 Task: Add an event with the title Second Monthly Progress Report, date '2023/12/27', time 7:00 AM to 9:00 AMand add a description: Throughout the workshop, participants will engage in a series of activities, exercises, and practice sessions that focus on refining their presentation skills. These activities are designed to provide hands-on experience and valuable feedback to help participants improve their delivery style and create compelling presentations., put the event into Blue category, logged in from the account softage.2@softage.netand send the event invitation to softage.9@softage.net and softage.10@softage.net. Set a reminder for the event 5 minutes before
Action: Mouse moved to (96, 94)
Screenshot: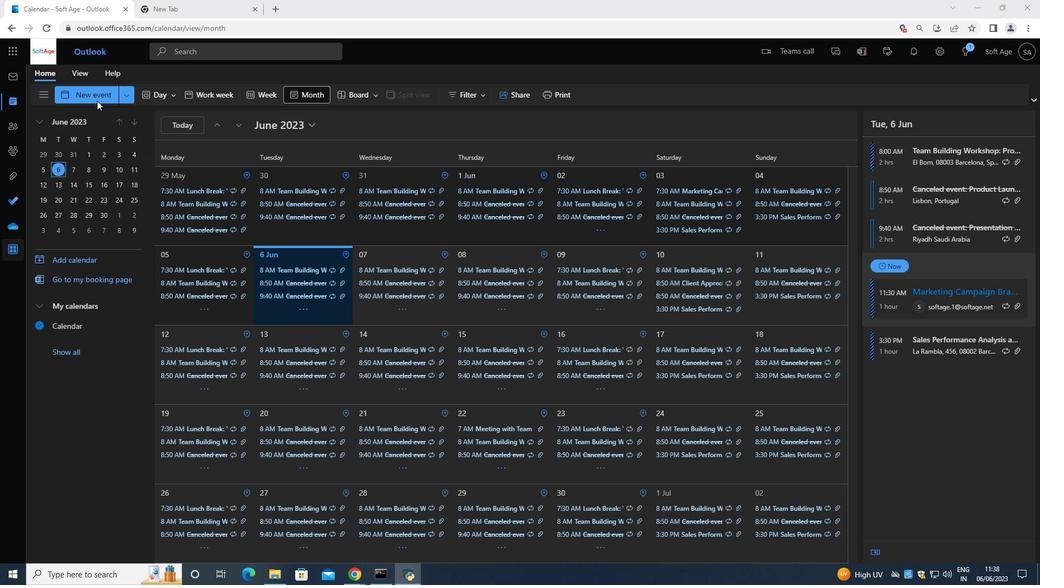 
Action: Mouse pressed left at (96, 94)
Screenshot: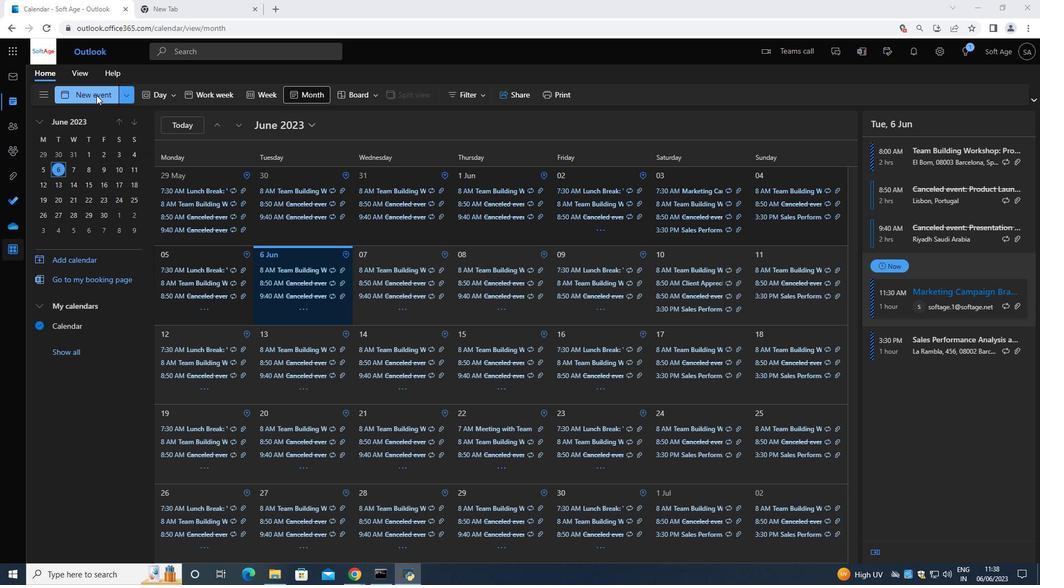 
Action: Mouse moved to (292, 153)
Screenshot: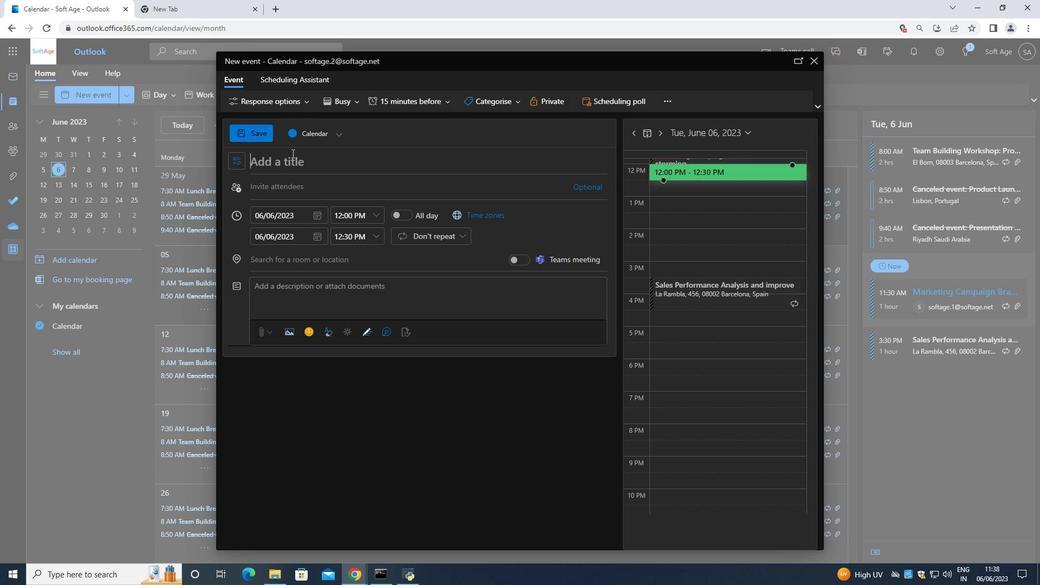 
Action: Mouse pressed left at (292, 153)
Screenshot: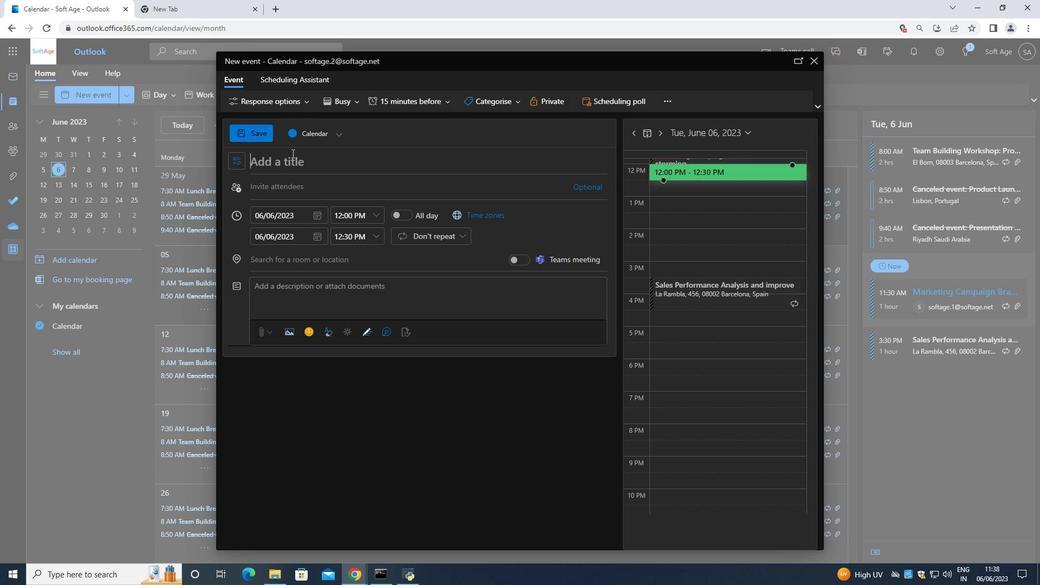
Action: Mouse moved to (330, 178)
Screenshot: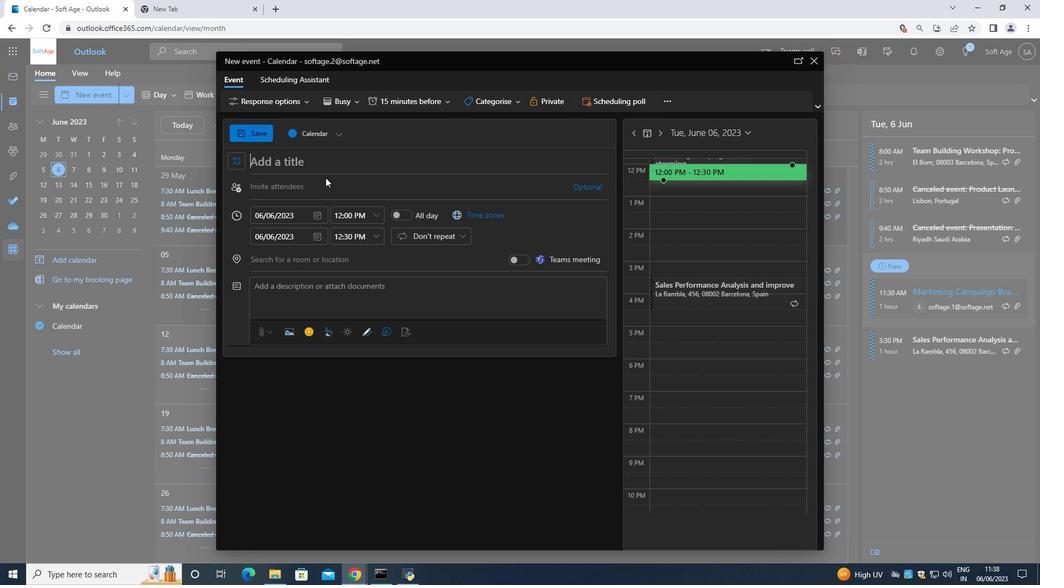 
Action: Key pressed <Key.shift>Second<Key.space><Key.shift>Monthly<Key.space><Key.shift>Progress<Key.space><Key.shift>Report<Key.space>
Screenshot: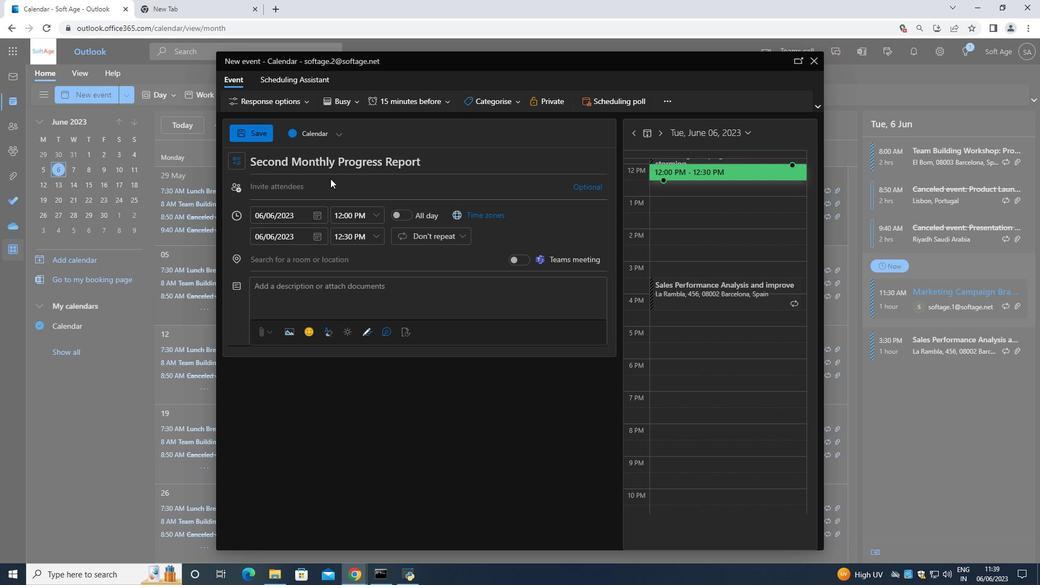 
Action: Mouse moved to (319, 210)
Screenshot: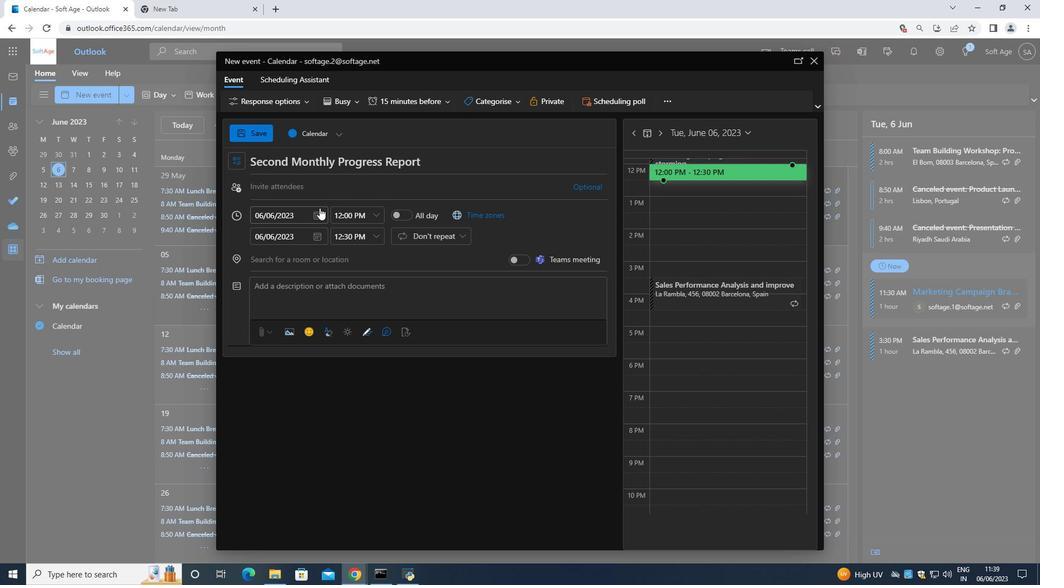 
Action: Mouse pressed left at (319, 210)
Screenshot: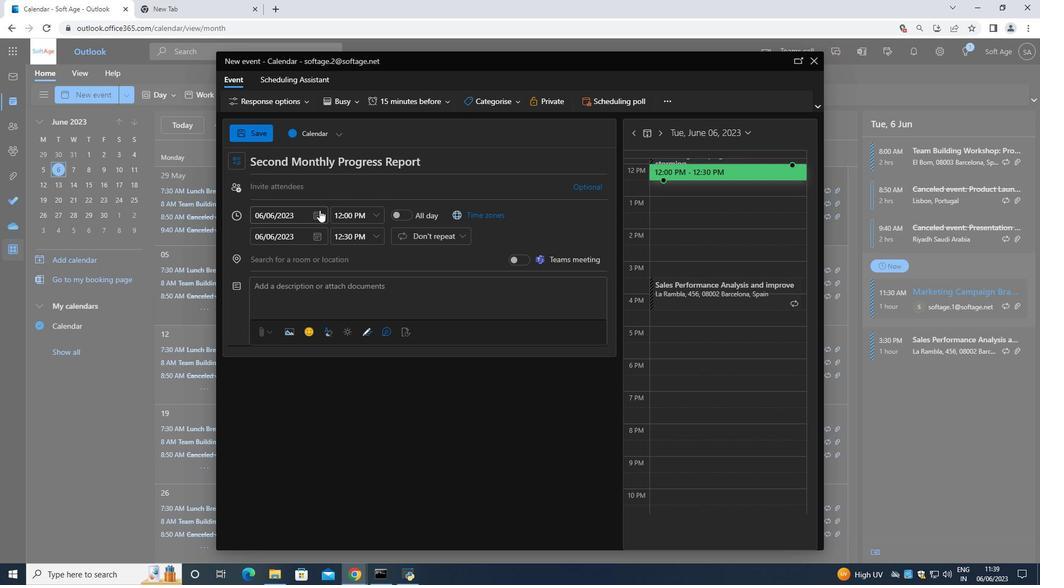 
Action: Mouse moved to (351, 236)
Screenshot: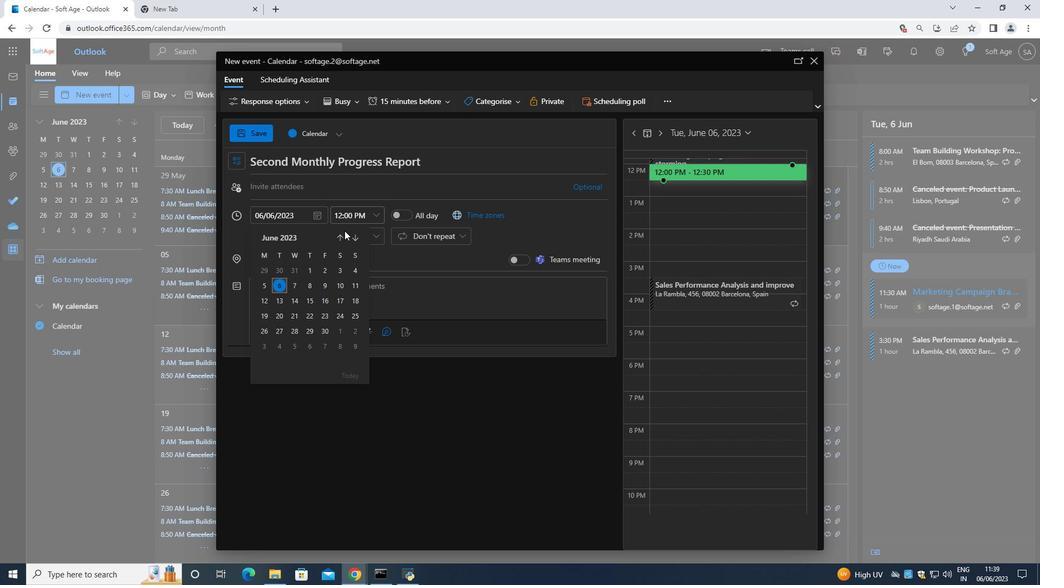 
Action: Mouse pressed left at (351, 236)
Screenshot: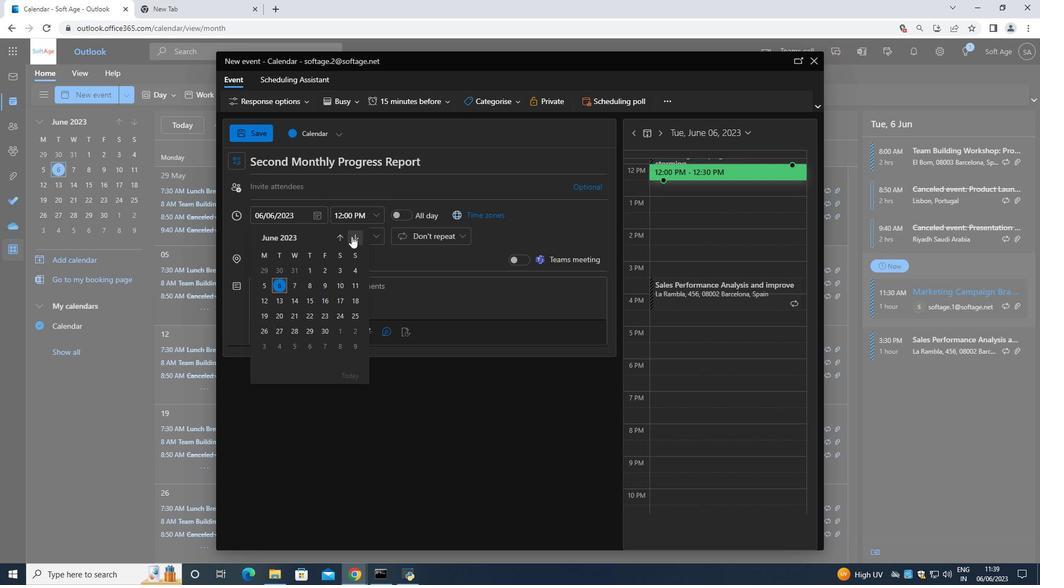 
Action: Mouse pressed left at (351, 236)
Screenshot: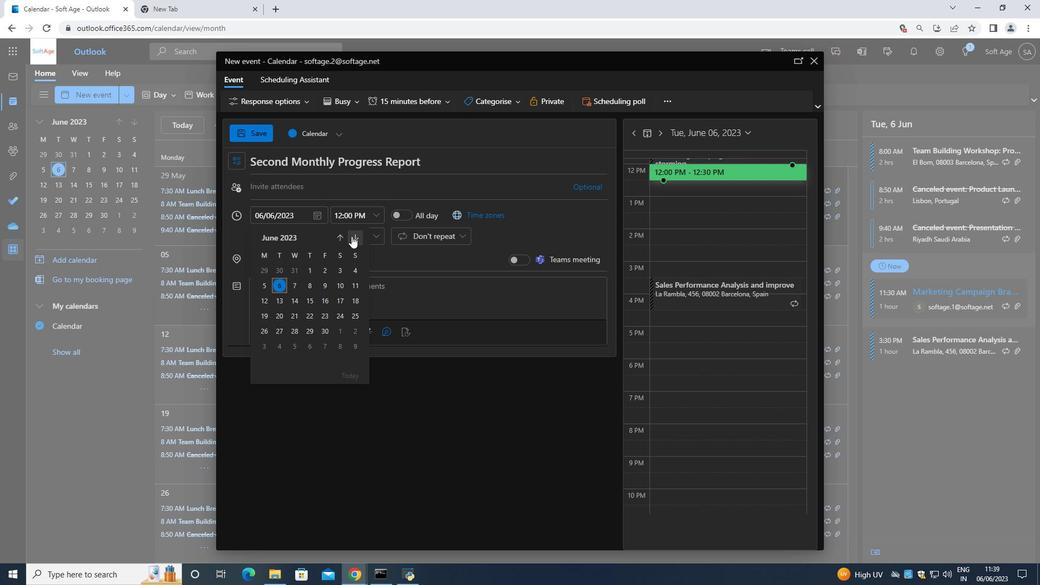 
Action: Mouse pressed left at (351, 236)
Screenshot: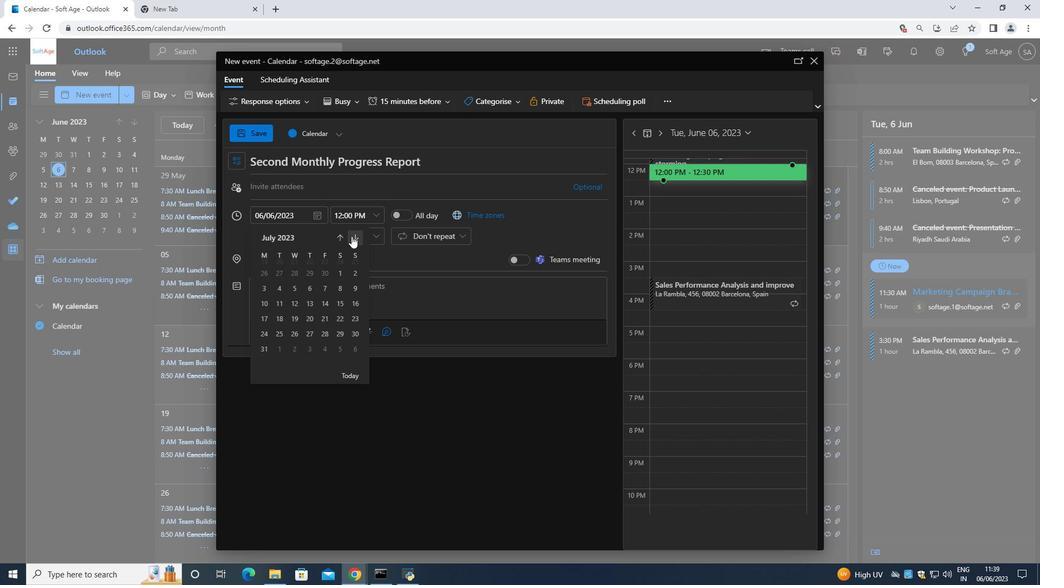 
Action: Mouse pressed left at (351, 236)
Screenshot: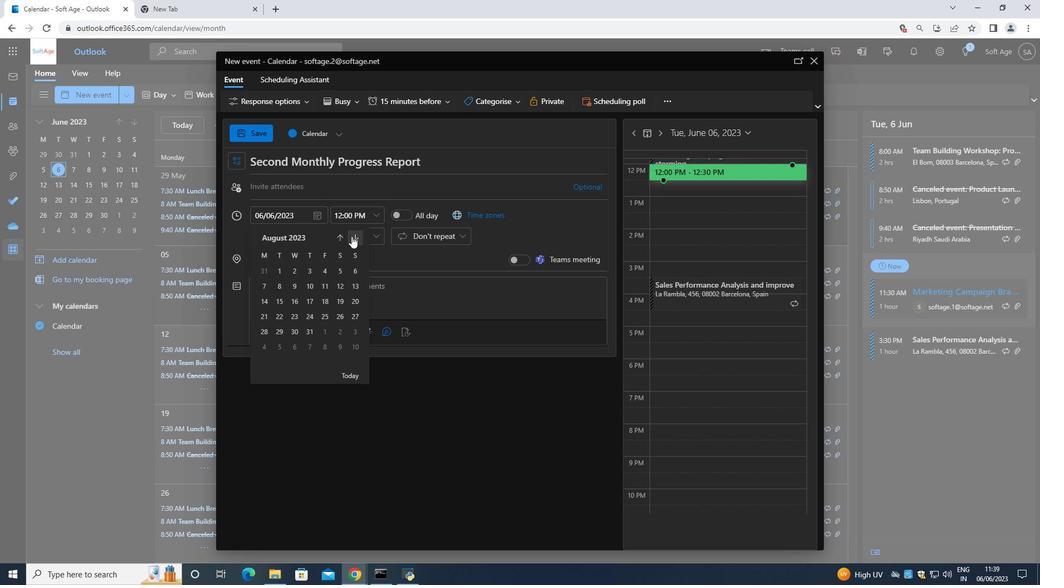 
Action: Mouse pressed left at (351, 236)
Screenshot: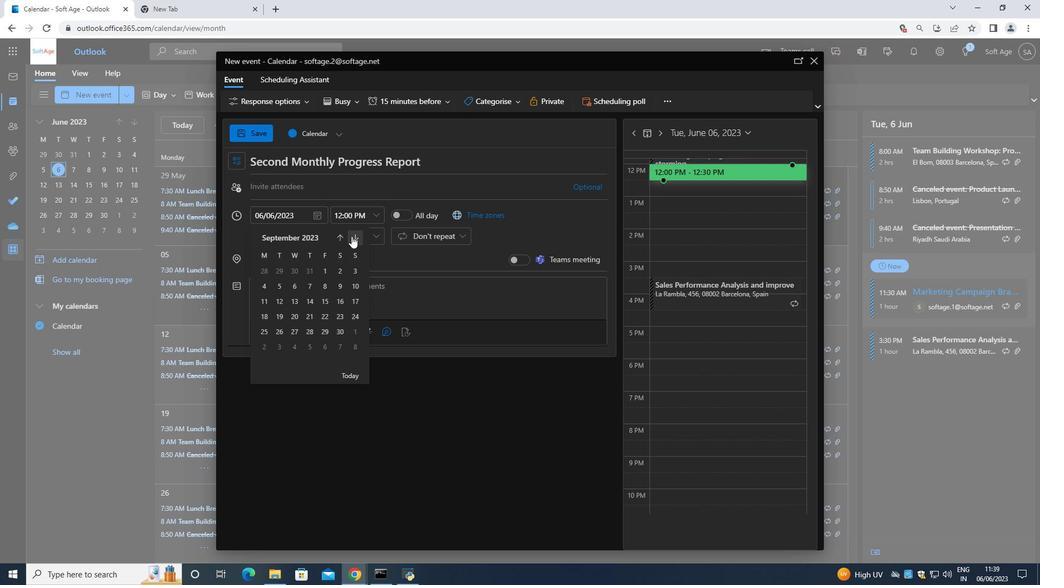 
Action: Mouse pressed left at (351, 236)
Screenshot: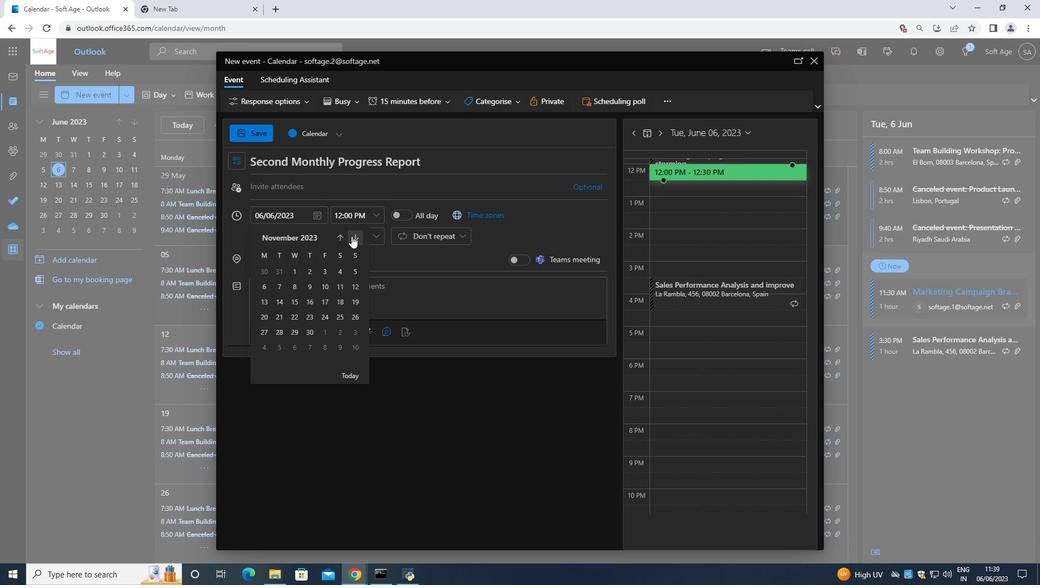 
Action: Mouse moved to (292, 327)
Screenshot: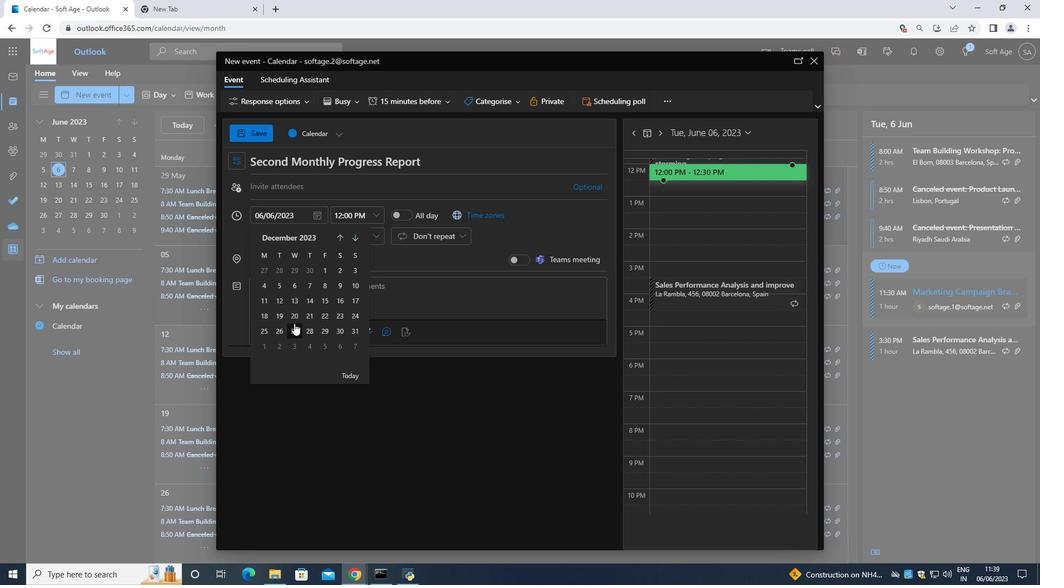 
Action: Mouse pressed left at (292, 327)
Screenshot: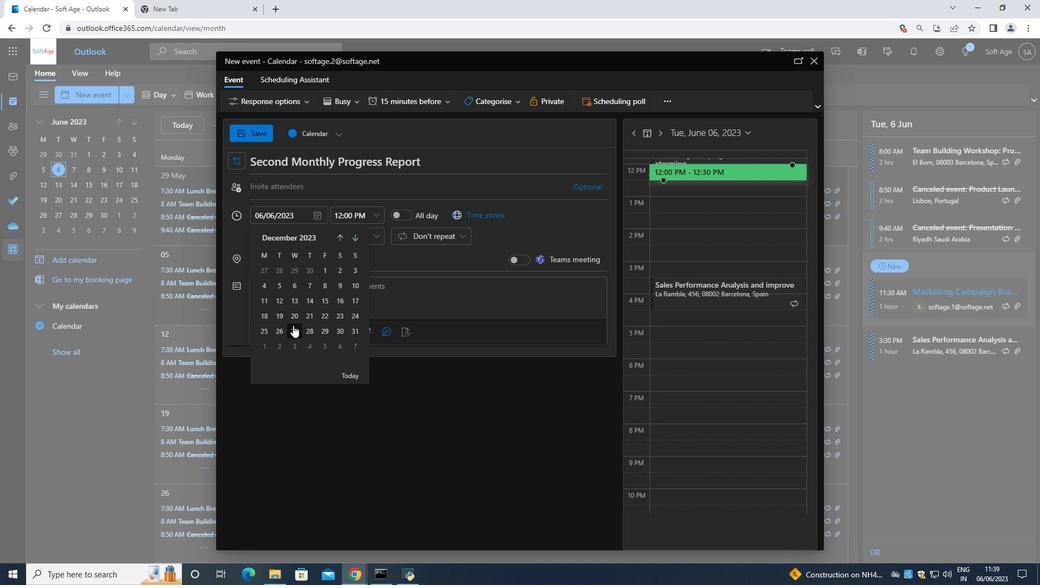 
Action: Mouse moved to (378, 211)
Screenshot: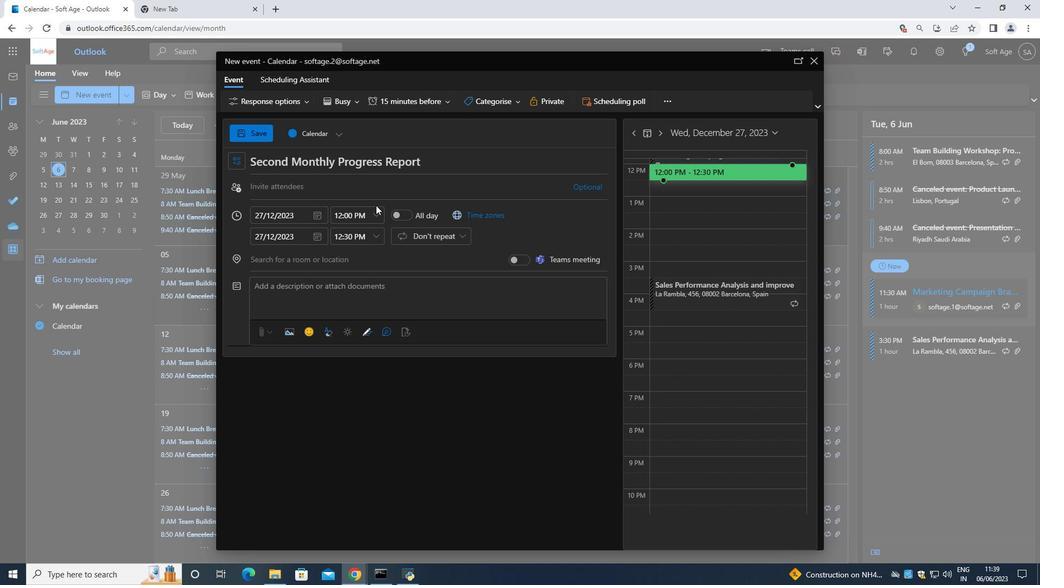 
Action: Mouse pressed left at (378, 211)
Screenshot: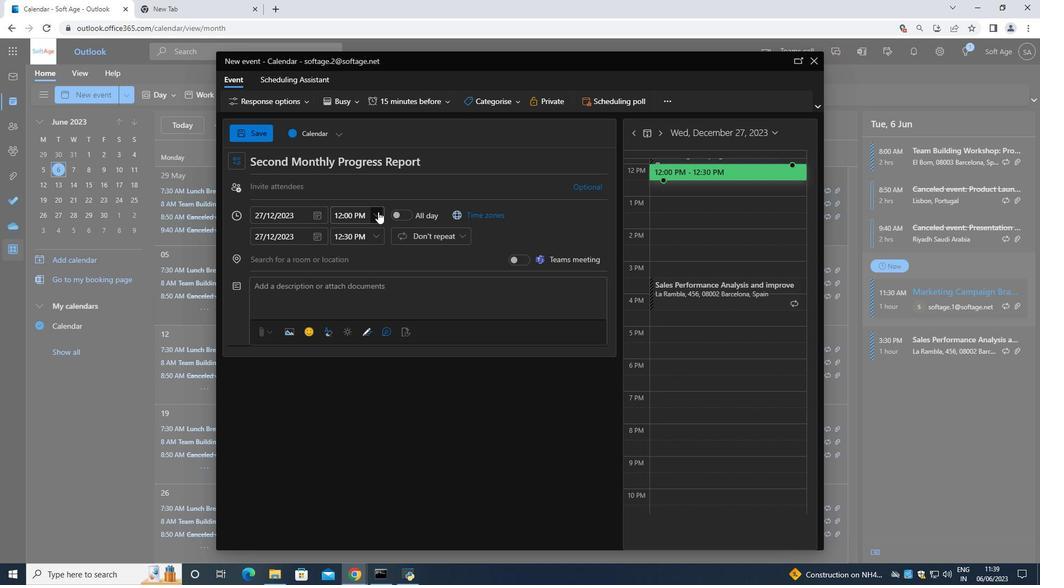 
Action: Mouse moved to (379, 223)
Screenshot: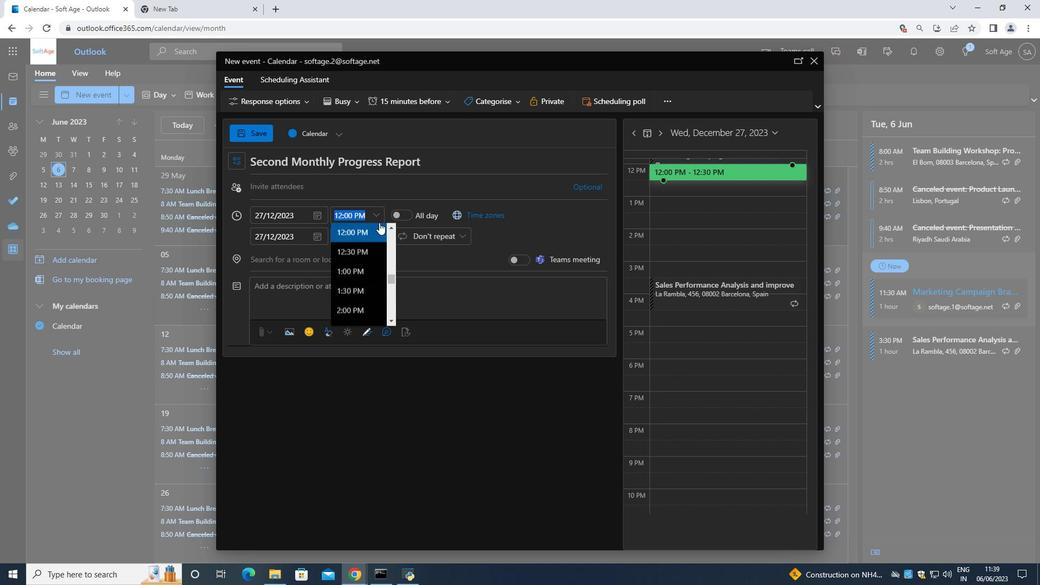 
Action: Mouse scrolled (379, 223) with delta (0, 0)
Screenshot: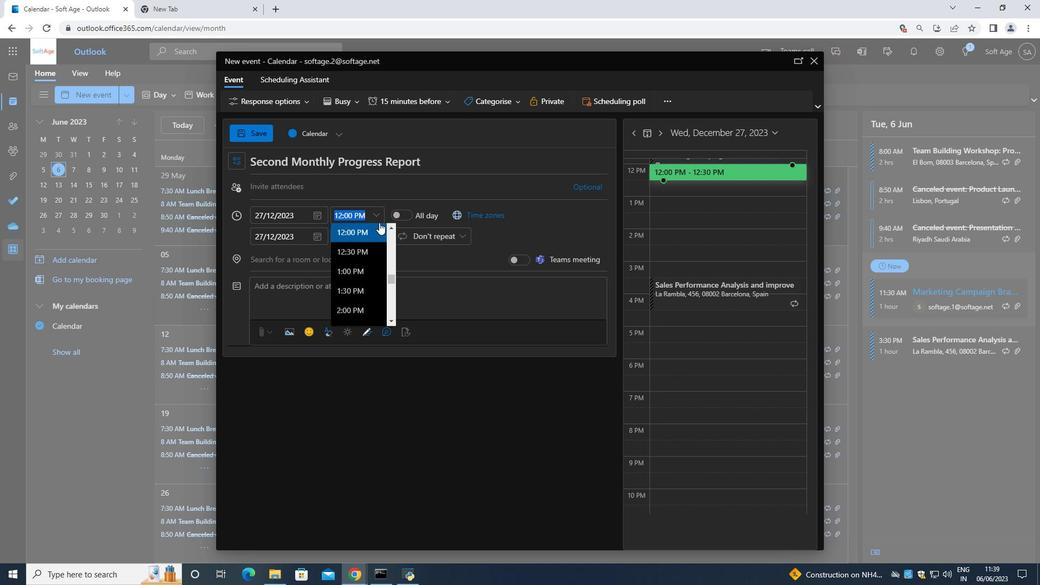 
Action: Mouse moved to (379, 223)
Screenshot: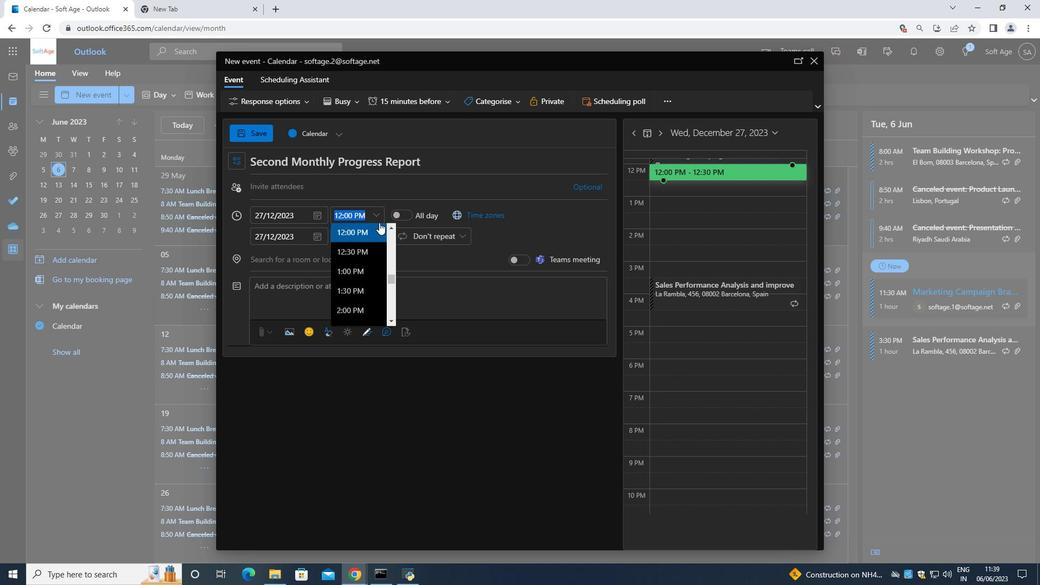 
Action: Mouse scrolled (379, 223) with delta (0, 0)
Screenshot: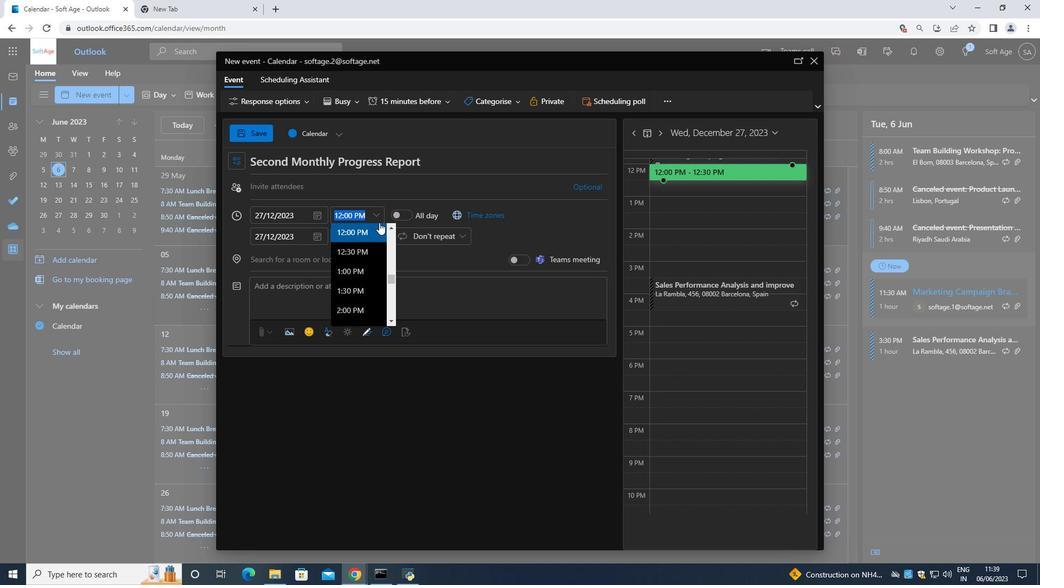 
Action: Mouse moved to (378, 223)
Screenshot: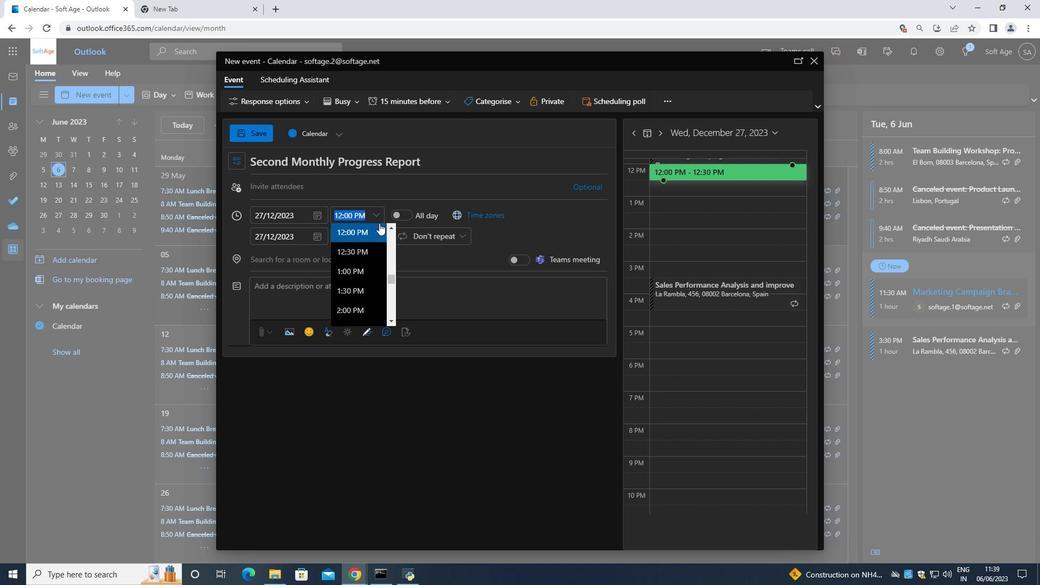 
Action: Mouse scrolled (379, 223) with delta (0, 0)
Screenshot: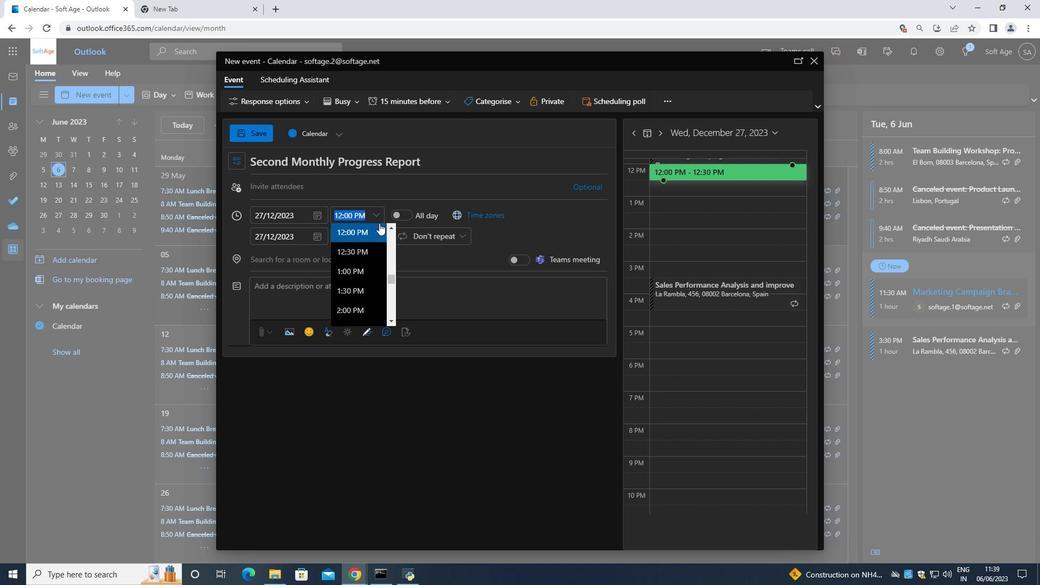 
Action: Mouse scrolled (378, 223) with delta (0, 0)
Screenshot: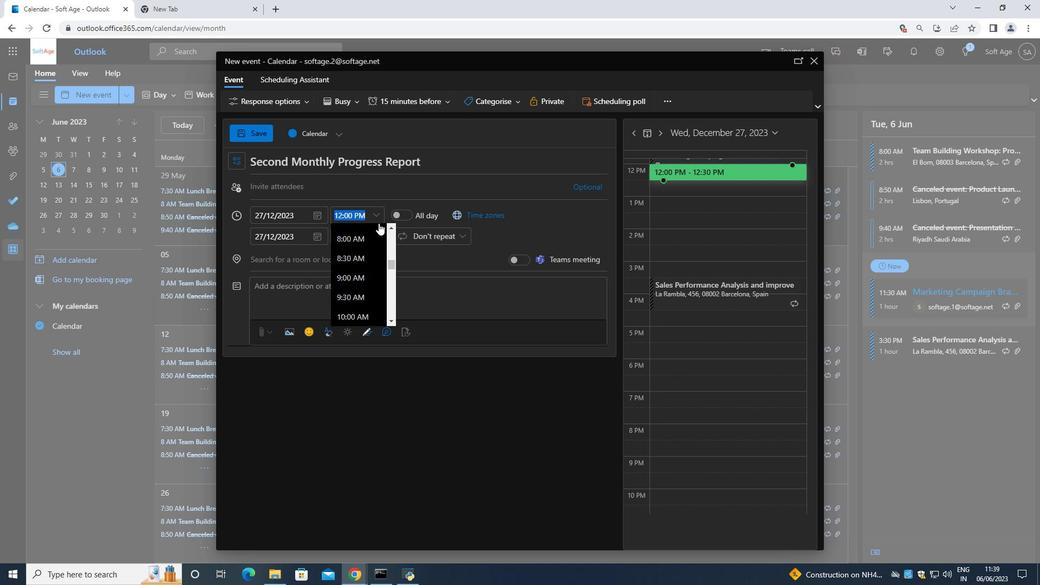 
Action: Mouse scrolled (378, 223) with delta (0, 0)
Screenshot: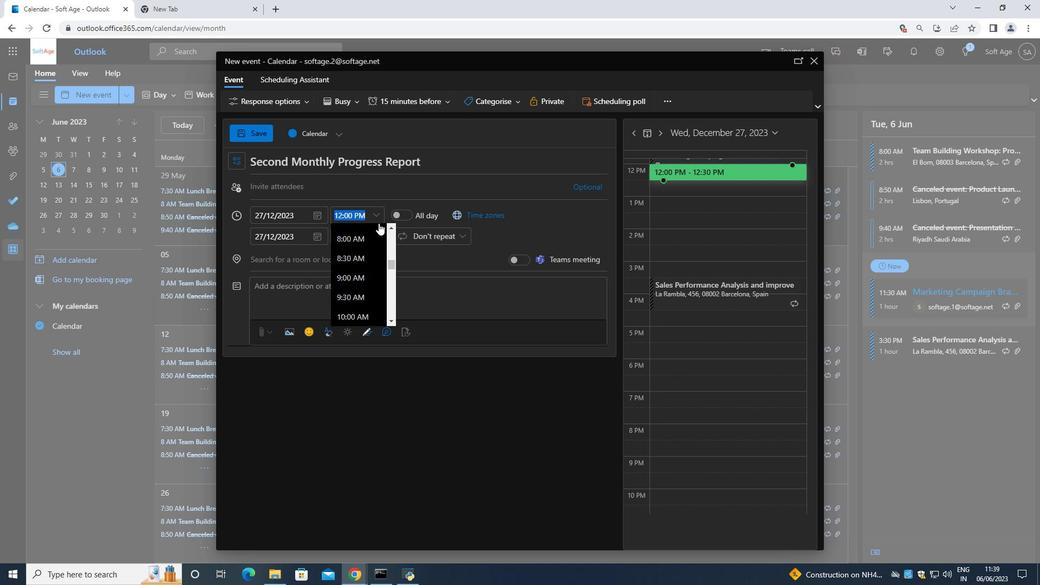 
Action: Mouse scrolled (378, 223) with delta (0, 0)
Screenshot: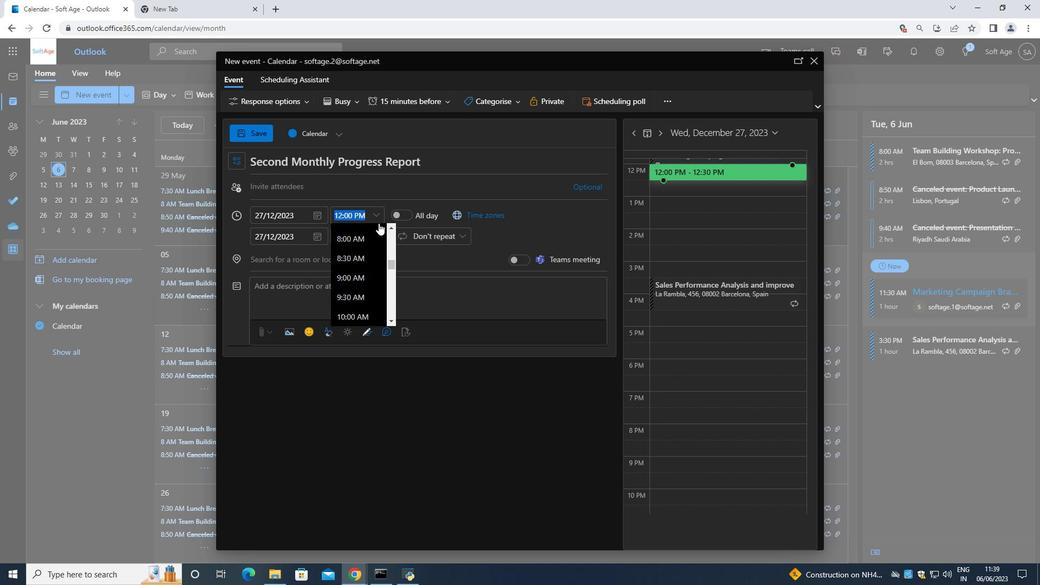 
Action: Mouse moved to (357, 293)
Screenshot: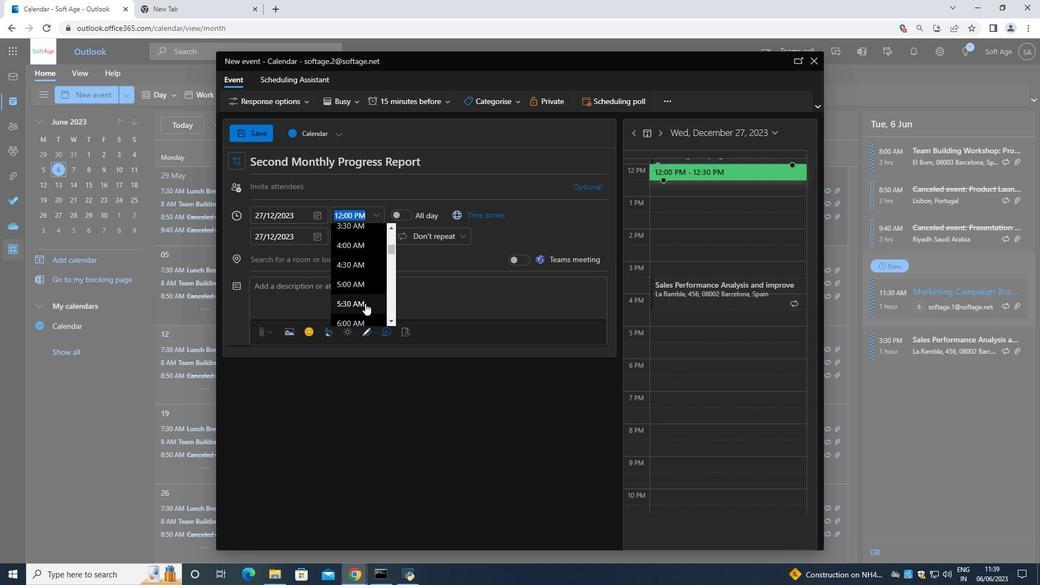 
Action: Mouse scrolled (357, 293) with delta (0, 0)
Screenshot: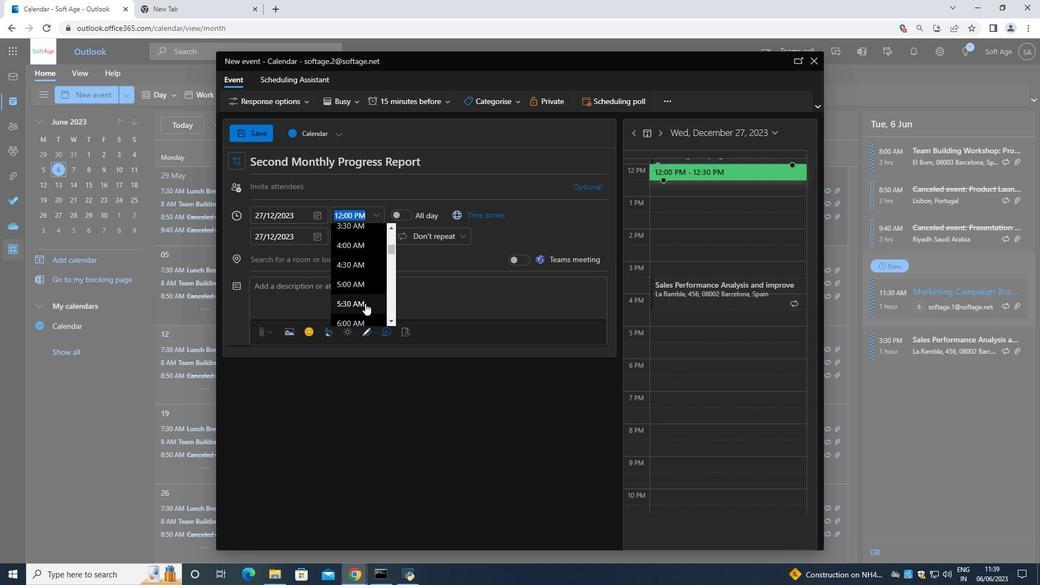 
Action: Mouse moved to (356, 287)
Screenshot: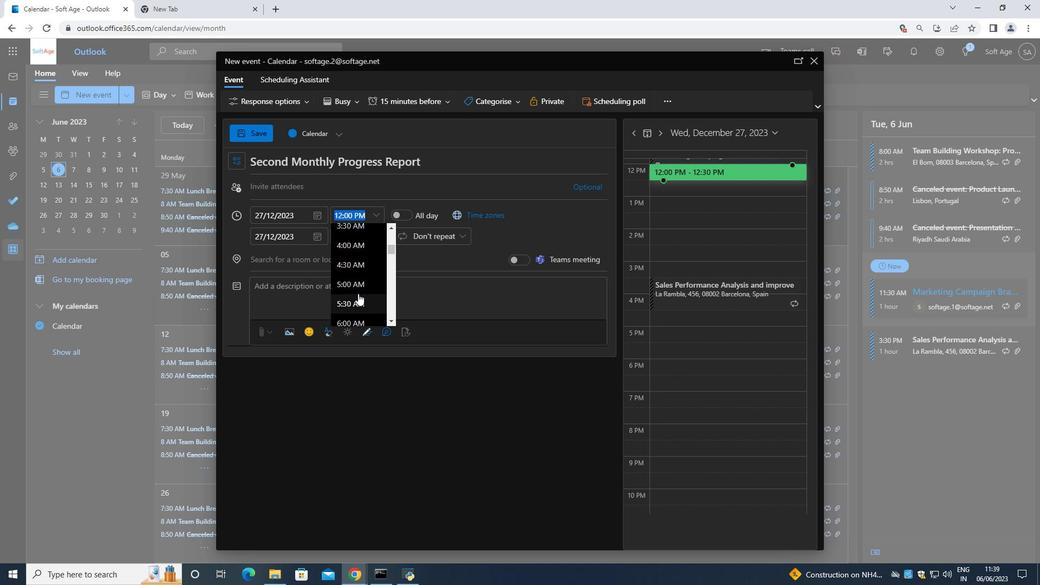 
Action: Mouse scrolled (356, 287) with delta (0, 0)
Screenshot: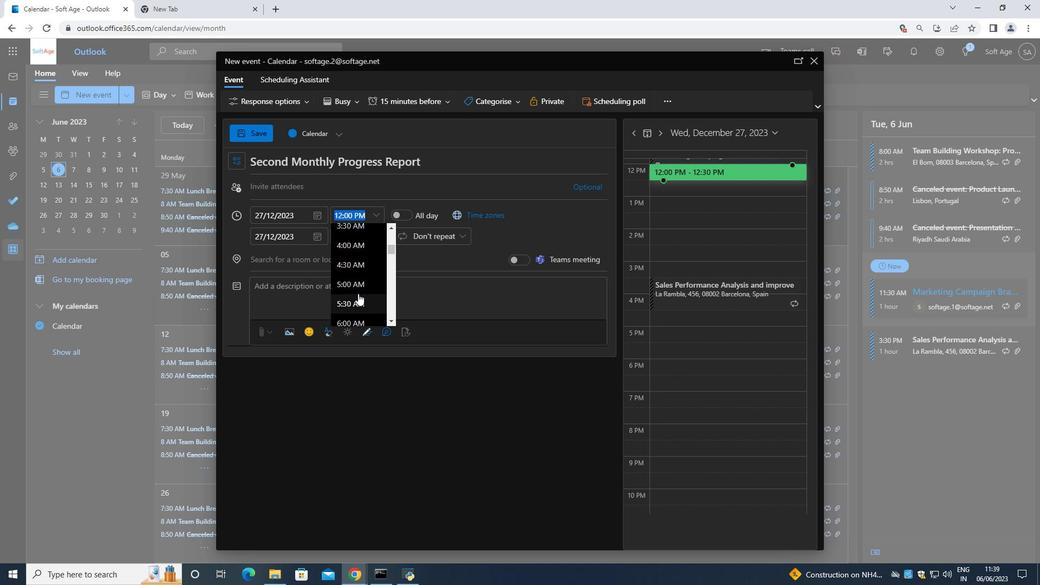 
Action: Mouse moved to (354, 287)
Screenshot: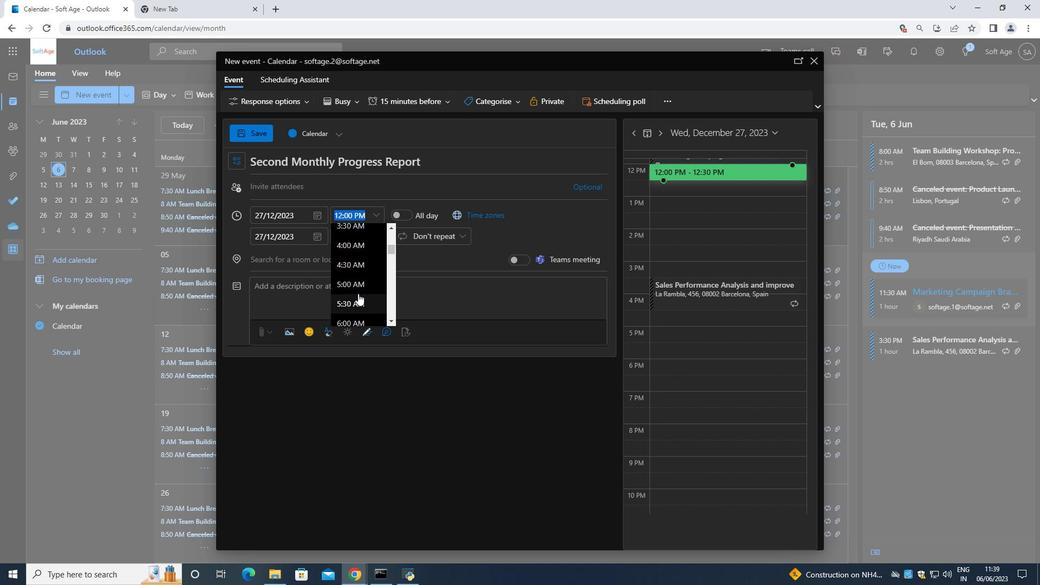
Action: Mouse scrolled (354, 286) with delta (0, 0)
Screenshot: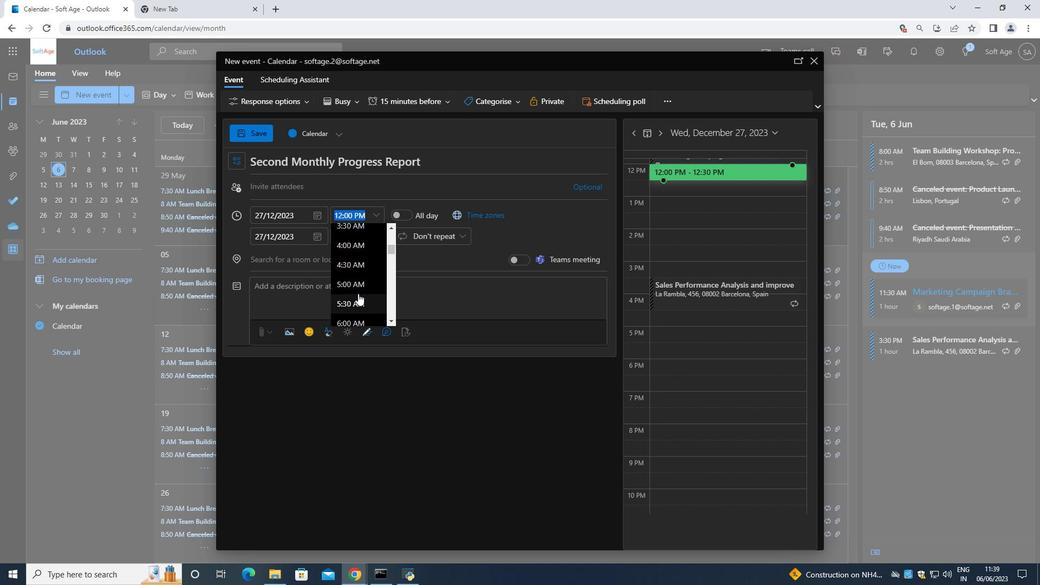 
Action: Mouse moved to (355, 263)
Screenshot: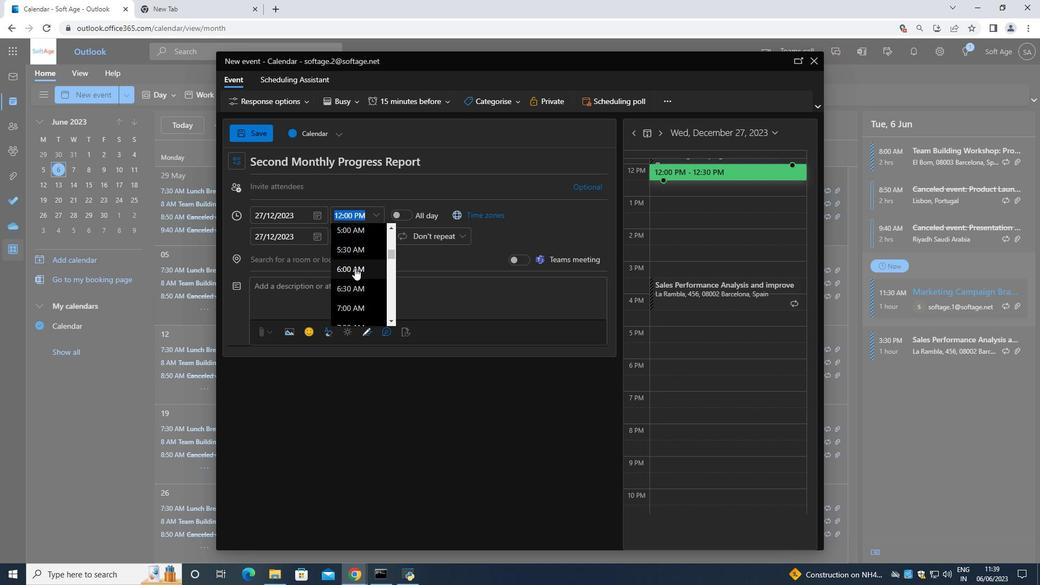 
Action: Mouse scrolled (355, 263) with delta (0, 0)
Screenshot: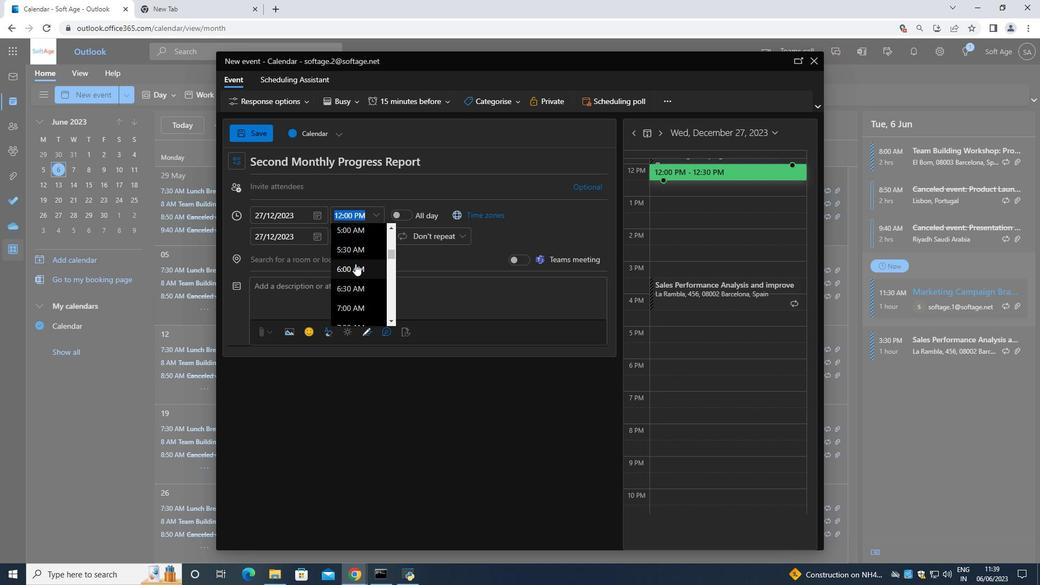 
Action: Mouse moved to (354, 255)
Screenshot: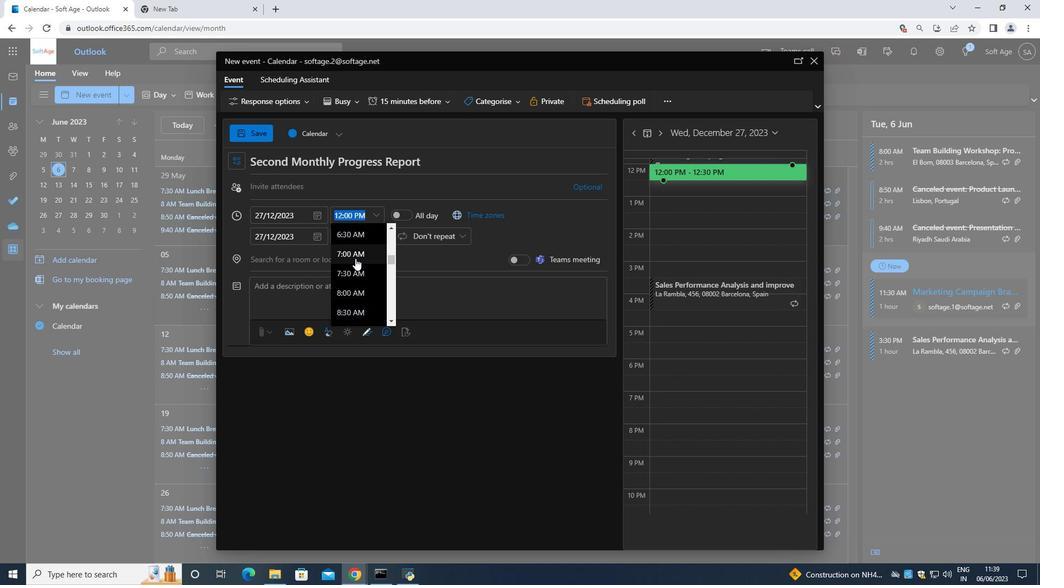 
Action: Mouse pressed left at (354, 255)
Screenshot: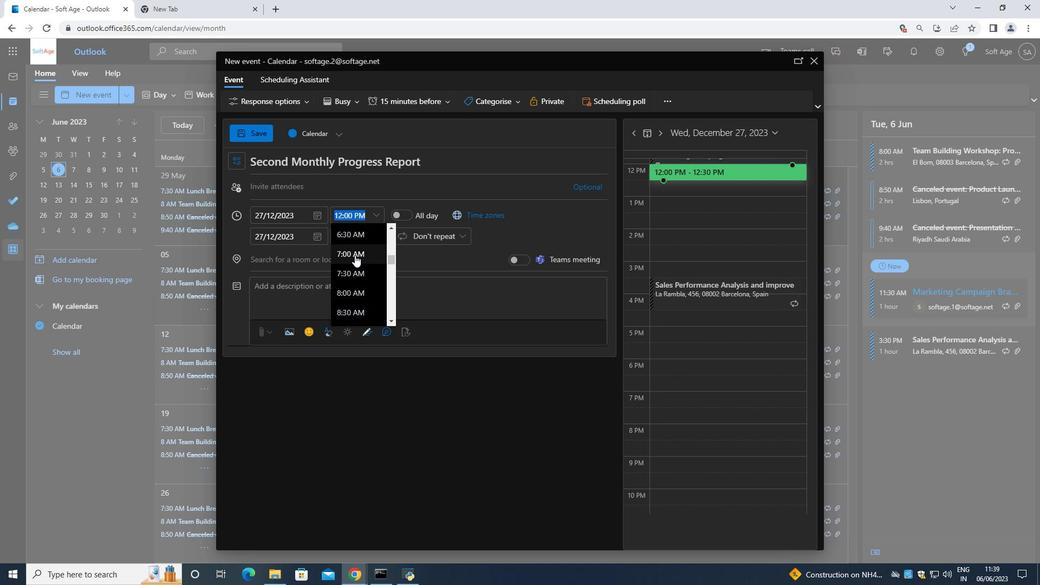 
Action: Mouse moved to (376, 237)
Screenshot: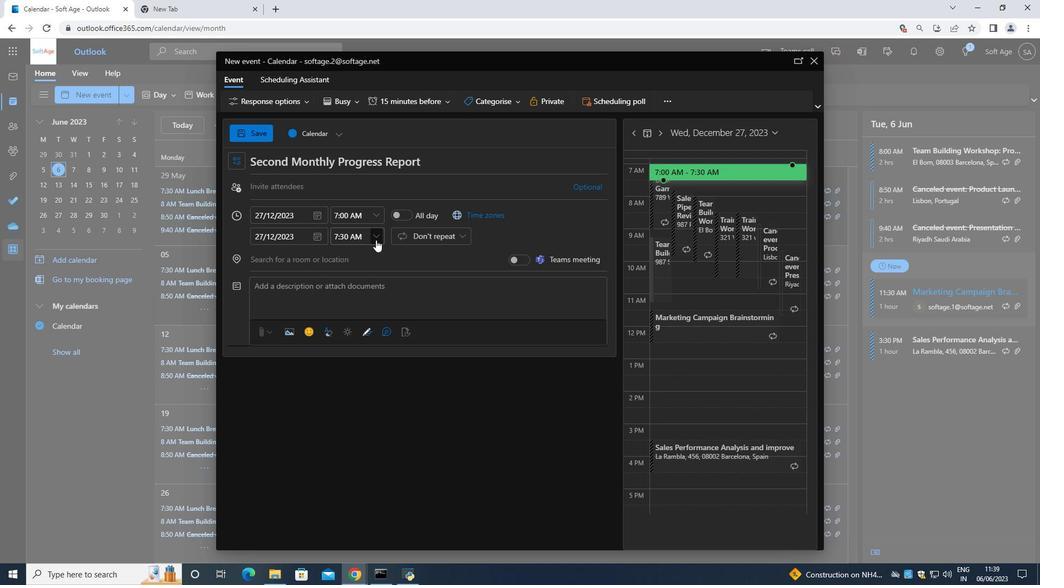 
Action: Mouse pressed left at (376, 237)
Screenshot: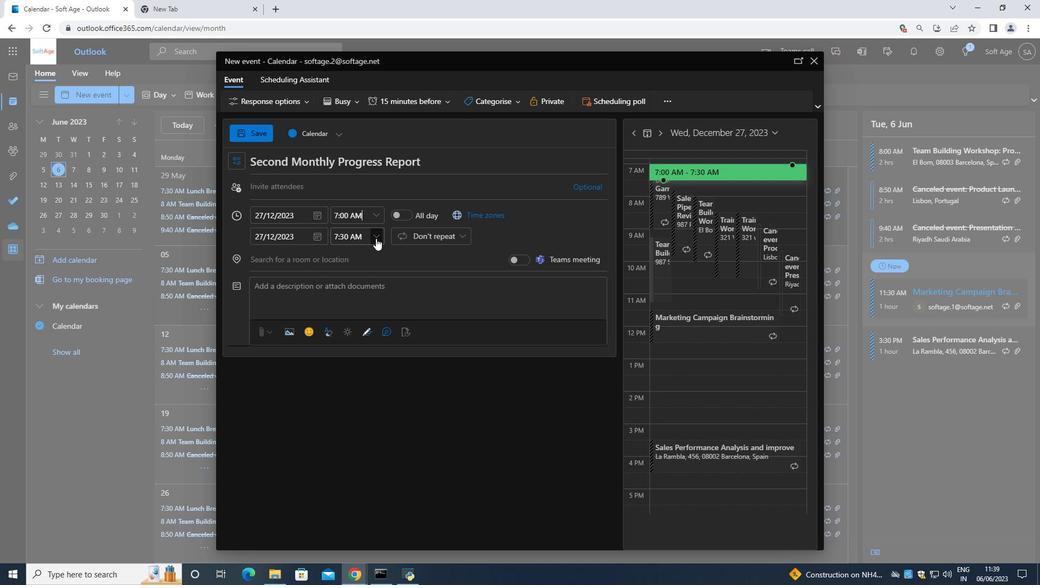 
Action: Mouse moved to (357, 306)
Screenshot: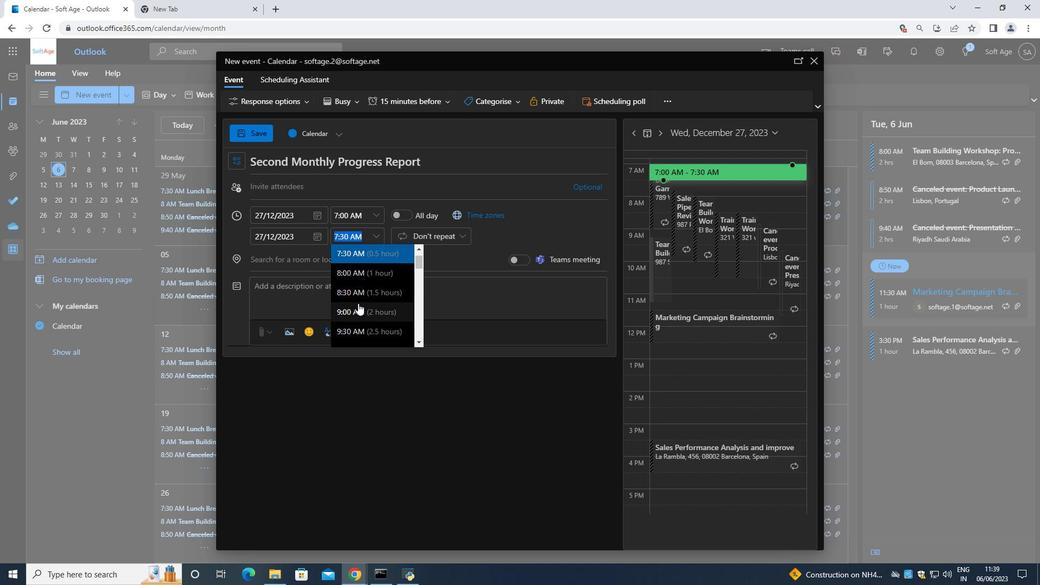 
Action: Mouse pressed left at (357, 306)
Screenshot: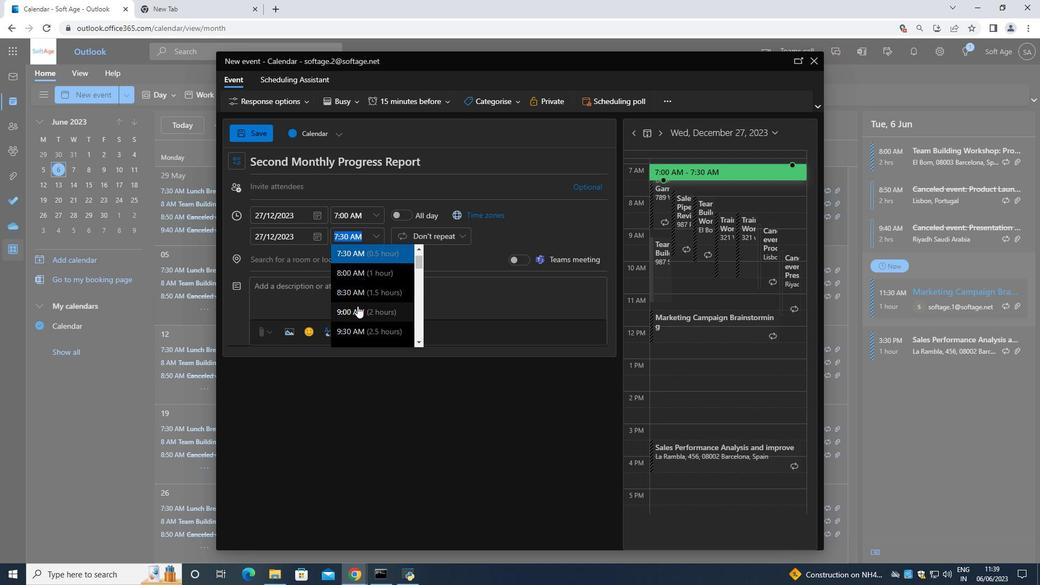 
Action: Mouse moved to (360, 293)
Screenshot: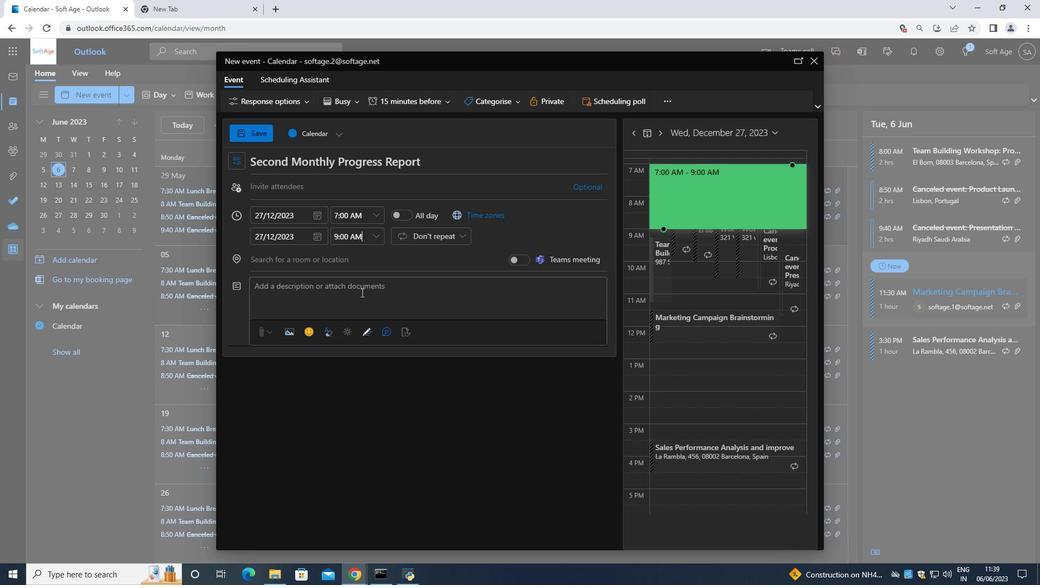 
Action: Mouse pressed left at (360, 293)
Screenshot: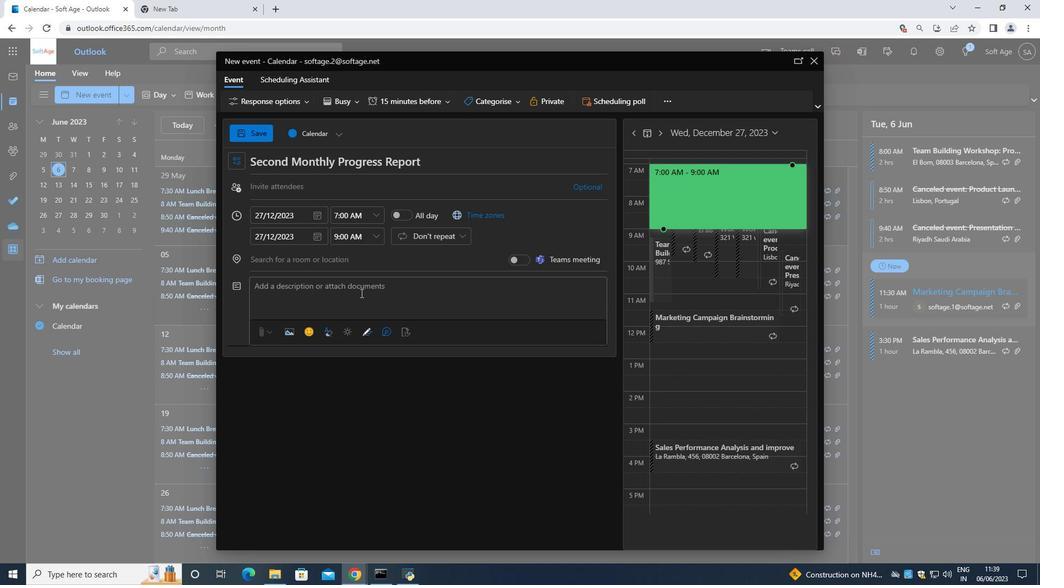 
Action: Key pressed <Key.shift>Throughout<Key.space>the<Key.space>workshop<Key.space>participants<Key.space>will<Key.space>engage<Key.space>in<Key.space>a<Key.space>series<Key.space>of<Key.space>activities<Key.space>,<Key.space>exetr<Key.backspace><Key.backspace>rcises,<Key.space>and<Key.space>practice<Key.space>sessions<Key.space>that<Key.space>focus<Key.space>on<Key.space>refining<Key.space>their<Key.space>presentation<Key.space>sl<Key.backspace><Key.backspace>skills.<Key.space><Key.shift>Yhese<Key.space>activit<Key.left><Key.left><Key.left><Key.left><Key.left><Key.left><Key.left><Key.left><Key.left><Key.left><Key.left><Key.left><Key.left><Key.right><Key.backspace>t<Key.right><Key.right><Key.left><Key.left><Key.backspace><Key.shift>T<Key.right><Key.right><Key.right><Key.right><Key.right><Key.right><Key.right><Key.right><Key.right><Key.right><Key.right><Key.right><Key.right>ies<Key.space>are<Key.space>designed<Key.space>to<Key.space>probo<Key.backspace><Key.backspace>vide<Key.space>hands-on<Key.space>experience<Key.space>and<Key.space>valuable<Key.space>feedback<Key.space>to<Key.space>he;p<Key.backspace><Key.backspace>lp<Key.space>participants<Key.space>improve<Key.space>ther<Key.backspace>ir<Key.space>delivery<Key.space>style<Key.space>and<Key.space>create<Key.space>compelling<Key.space>presentations<Key.space>.
Screenshot: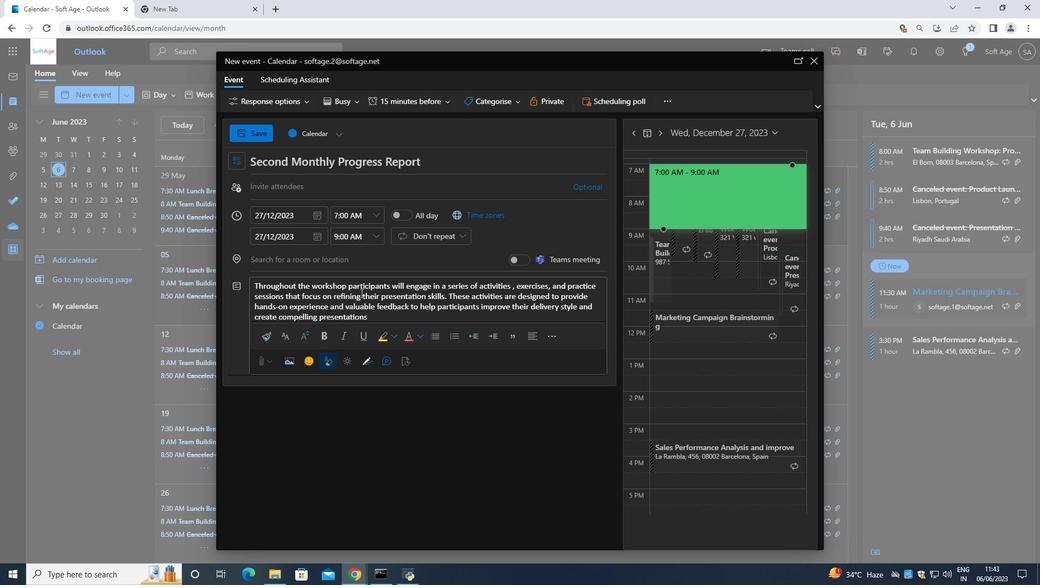 
Action: Mouse moved to (498, 100)
Screenshot: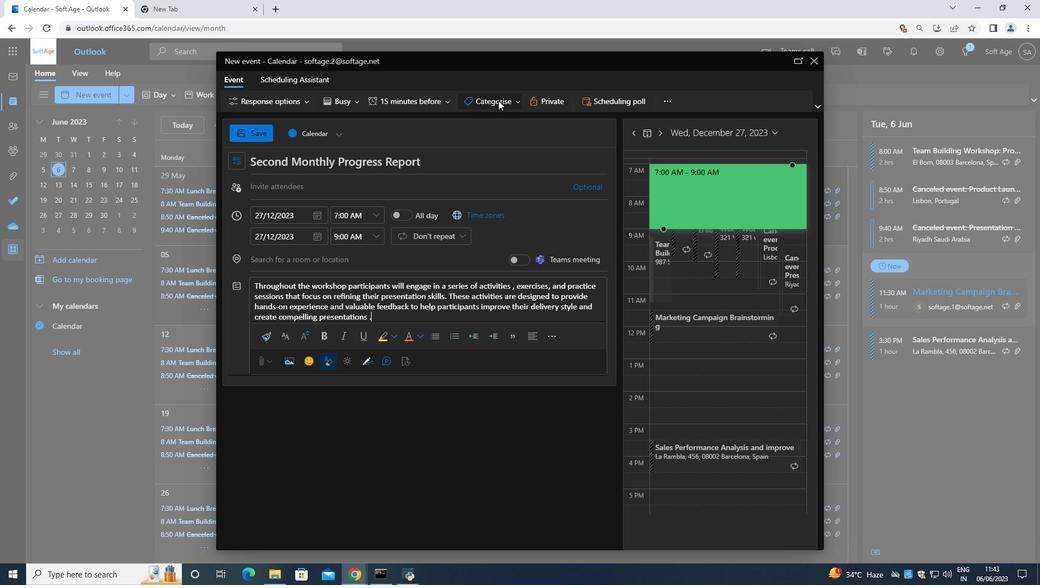 
Action: Mouse pressed left at (498, 100)
Screenshot: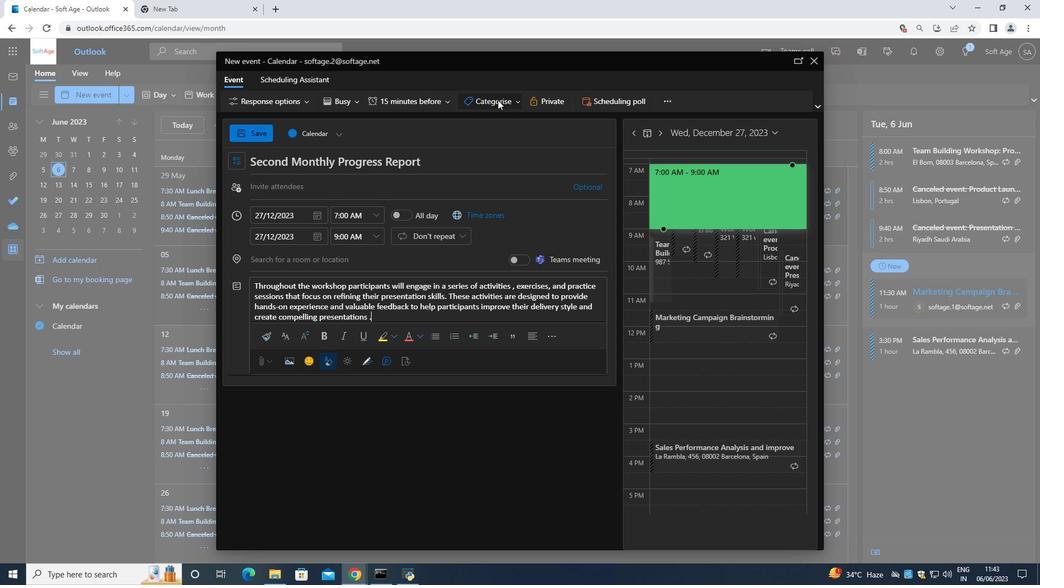 
Action: Mouse moved to (494, 122)
Screenshot: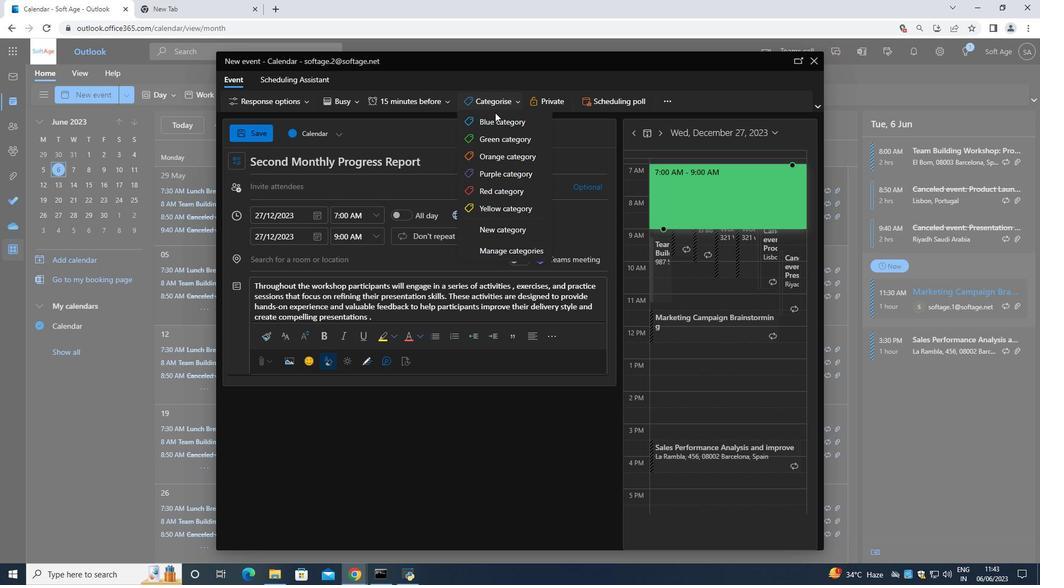 
Action: Mouse pressed left at (494, 122)
Screenshot: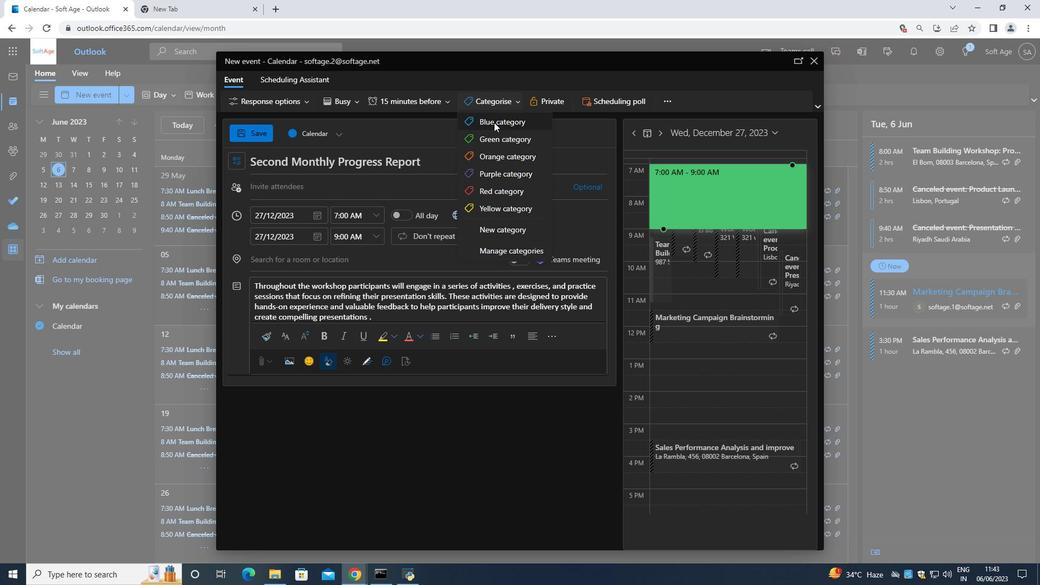 
Action: Mouse moved to (429, 185)
Screenshot: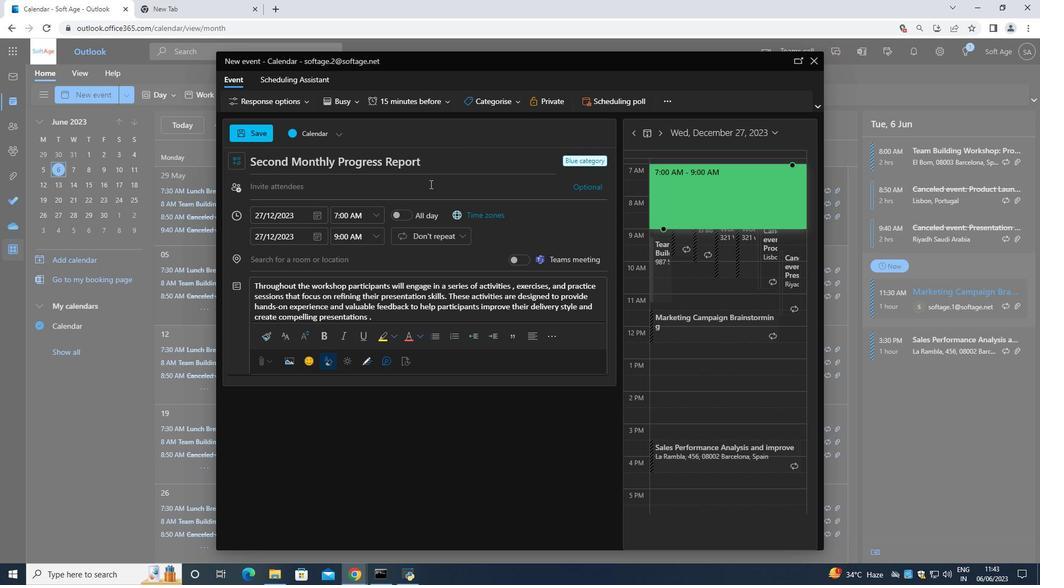
Action: Mouse pressed left at (429, 185)
Screenshot: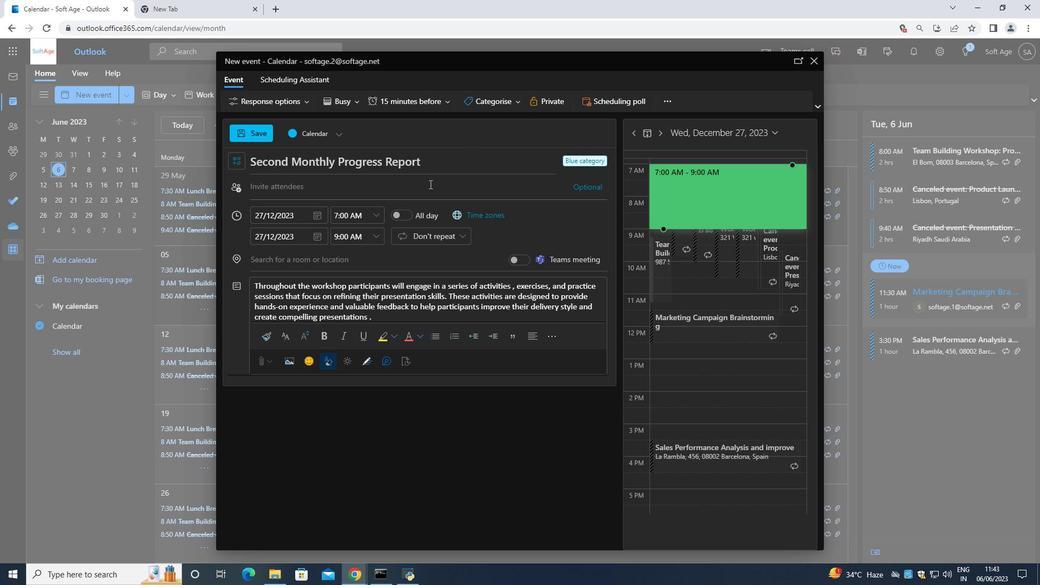 
Action: Mouse moved to (429, 185)
Screenshot: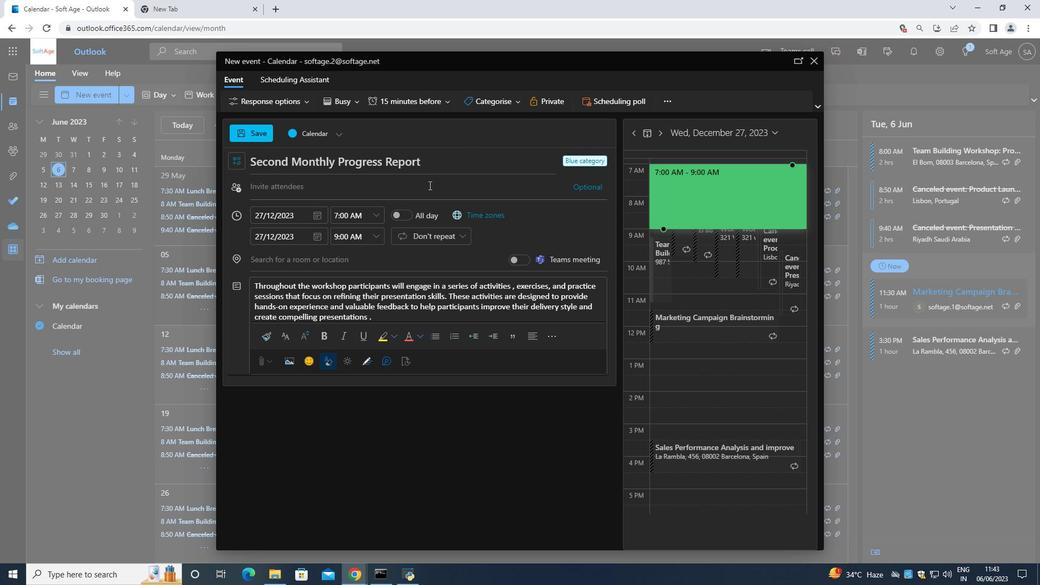 
Action: Key pressed <Key.shift>Softage.9<Key.shift>@
Screenshot: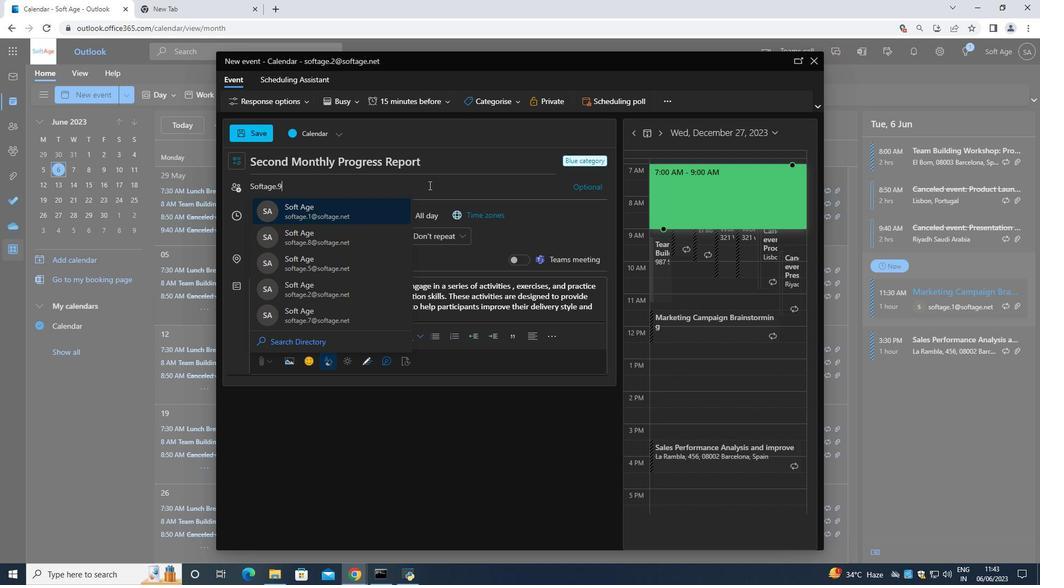 
Action: Mouse moved to (331, 204)
Screenshot: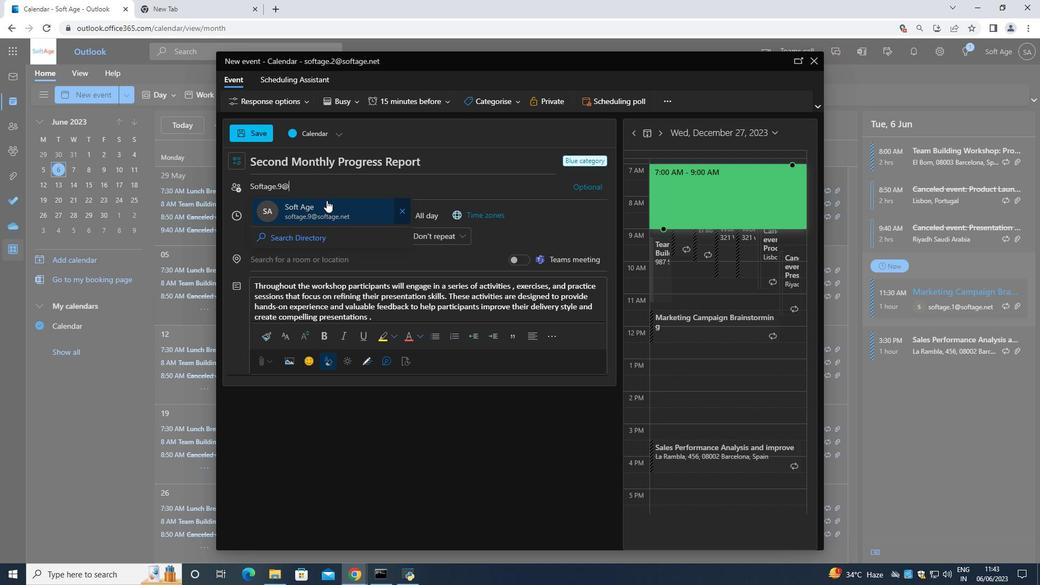 
Action: Mouse pressed left at (331, 204)
Screenshot: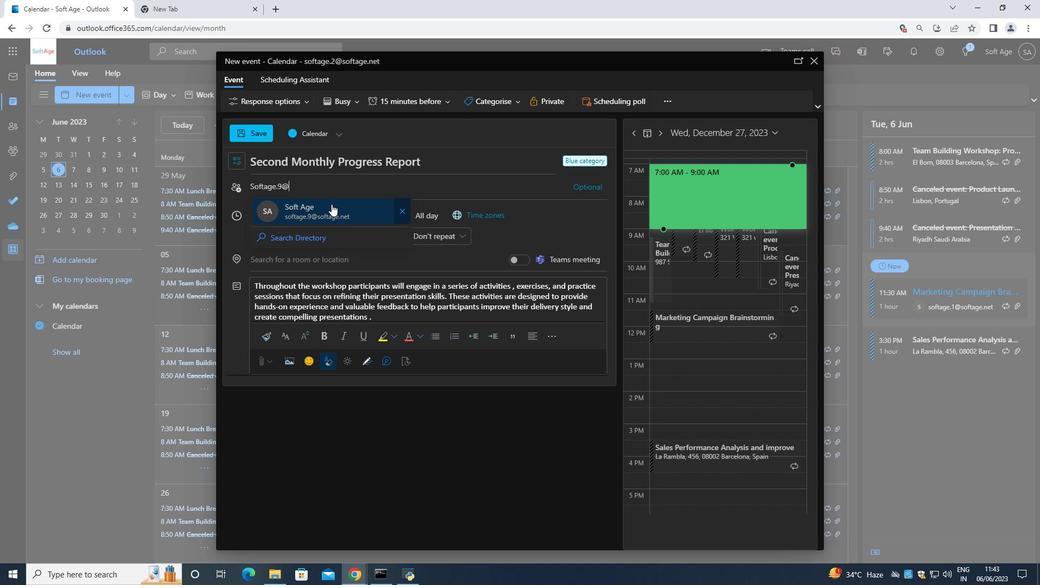 
Action: Mouse moved to (334, 205)
Screenshot: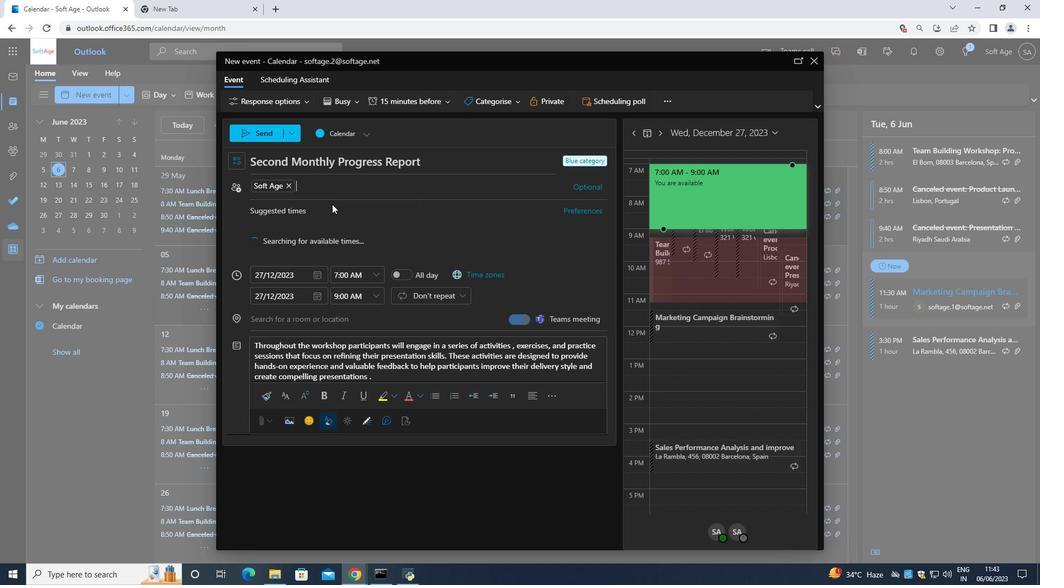 
Action: Key pressed <Key.shift>Softage.10<Key.shift>@
Screenshot: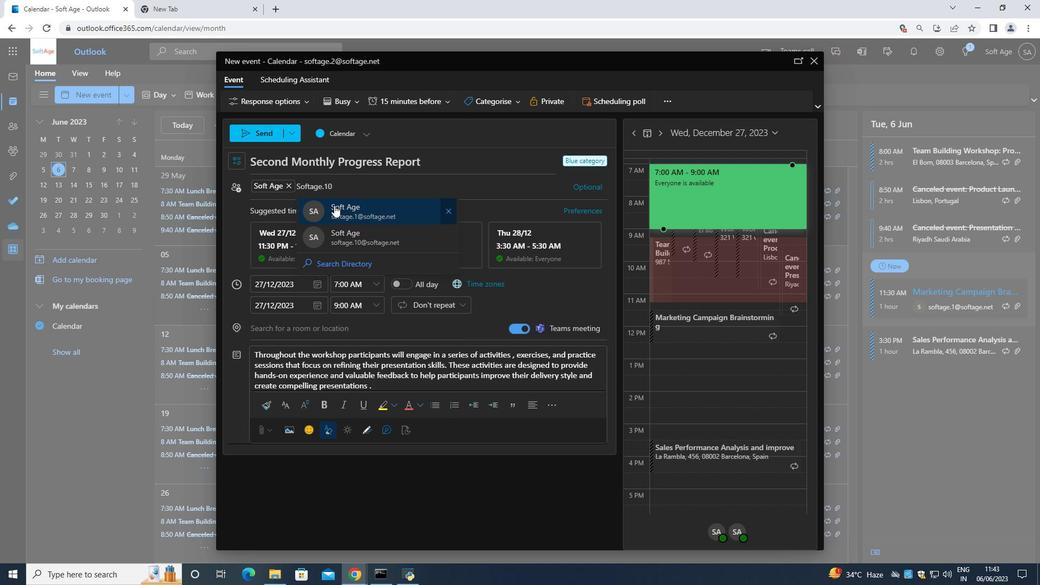 
Action: Mouse moved to (352, 229)
Screenshot: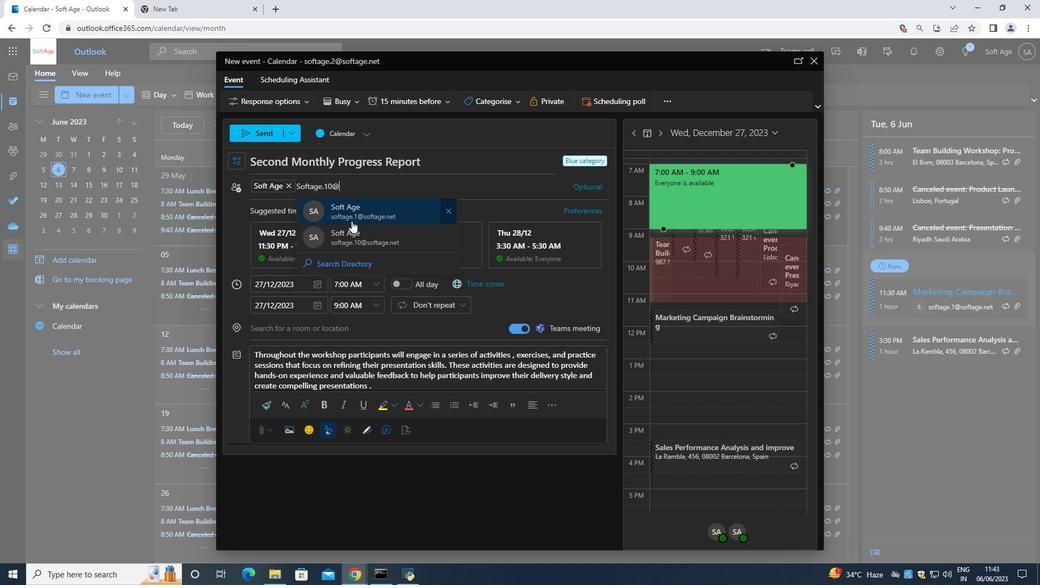 
Action: Mouse pressed left at (352, 229)
Screenshot: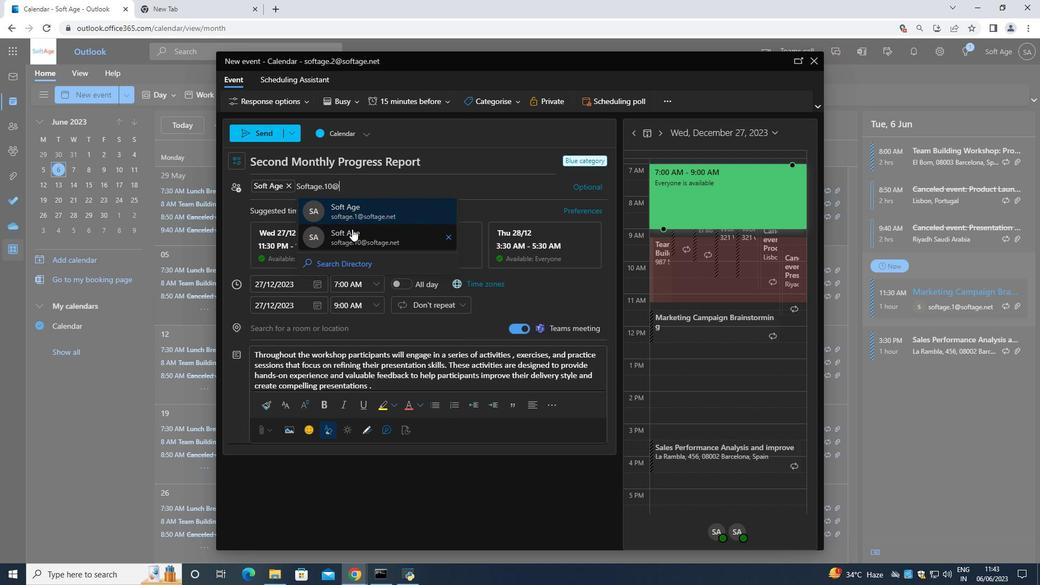 
Action: Mouse moved to (411, 98)
Screenshot: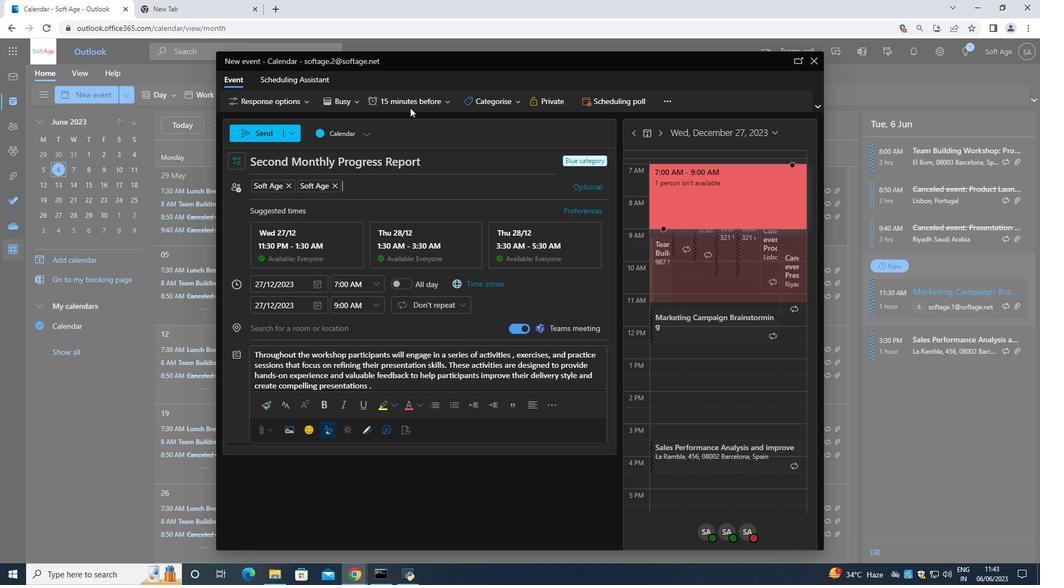 
Action: Mouse pressed left at (411, 98)
Screenshot: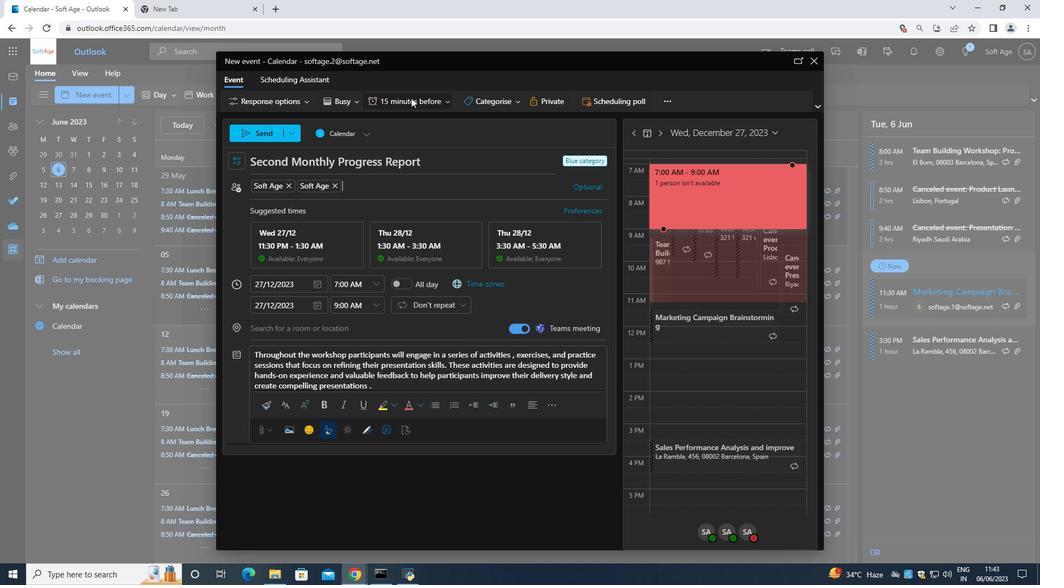 
Action: Mouse moved to (416, 159)
Screenshot: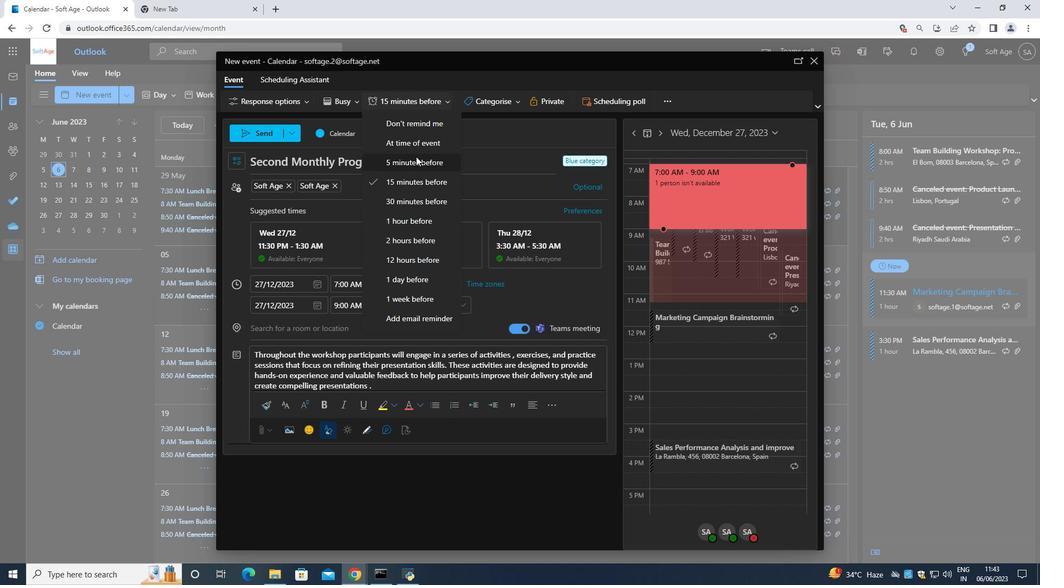 
Action: Mouse pressed left at (416, 159)
Screenshot: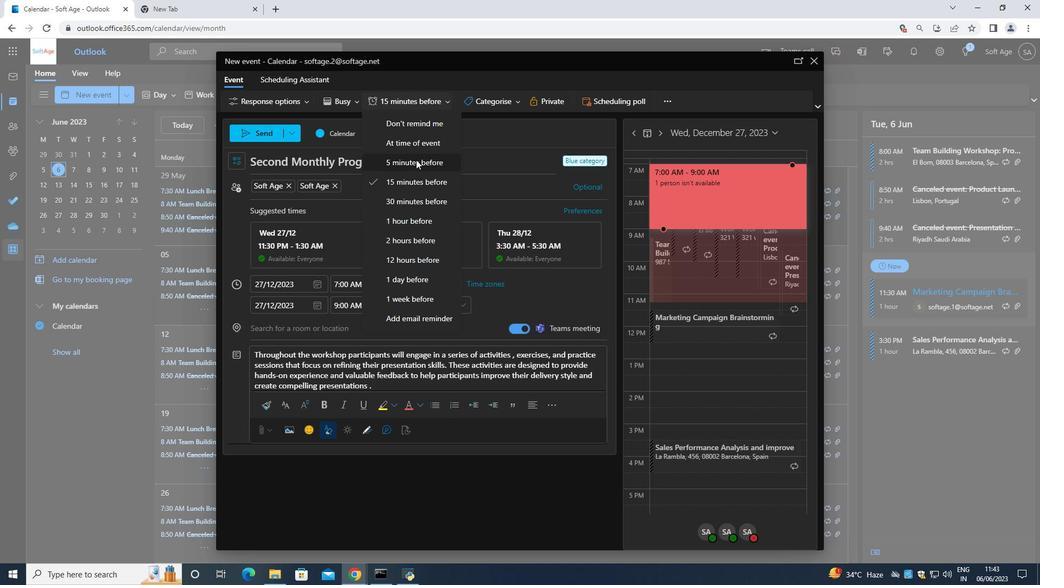 
Action: Mouse moved to (280, 133)
Screenshot: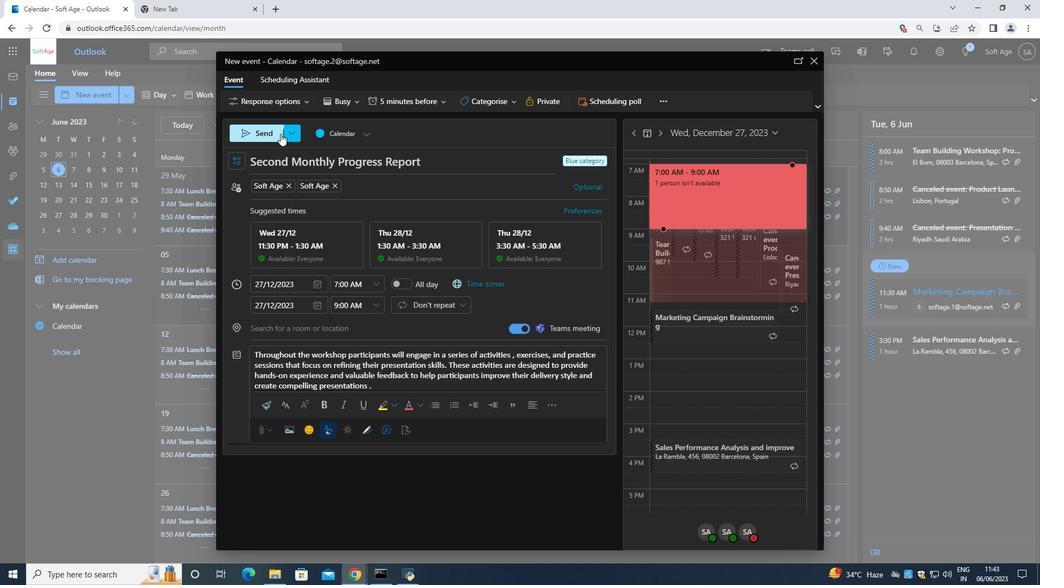 
Action: Mouse pressed left at (280, 133)
Screenshot: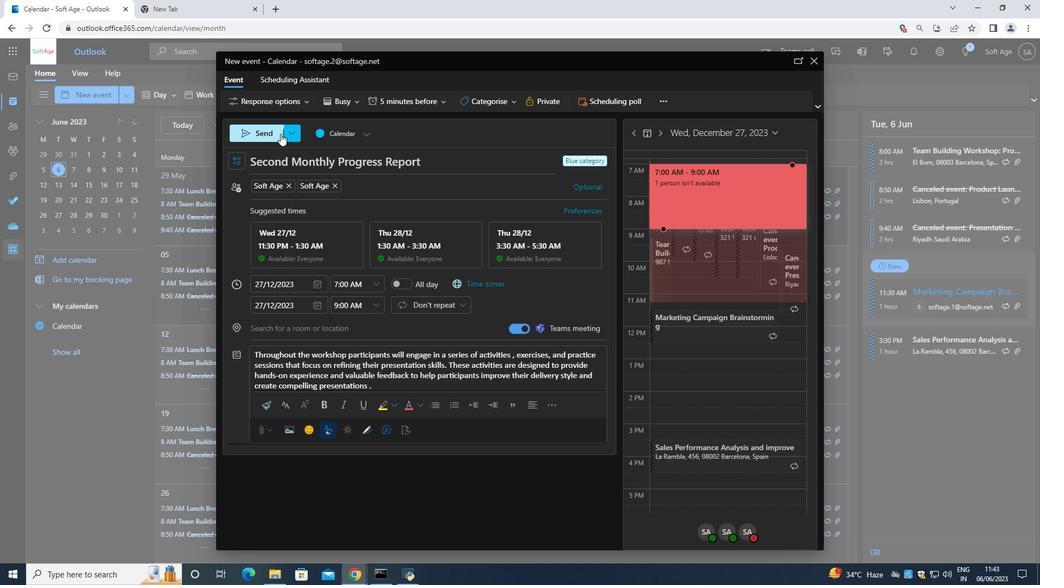 
